 Task: Find connections with filter location Henstedt-Ulzburg with filter topic #Futurewith filter profile language French with filter current company Delta Electronics India with filter school Kolhapur Jobs with filter industry Ambulance Services with filter service category Wedding Photography with filter keywords title Journalist
Action: Mouse moved to (505, 66)
Screenshot: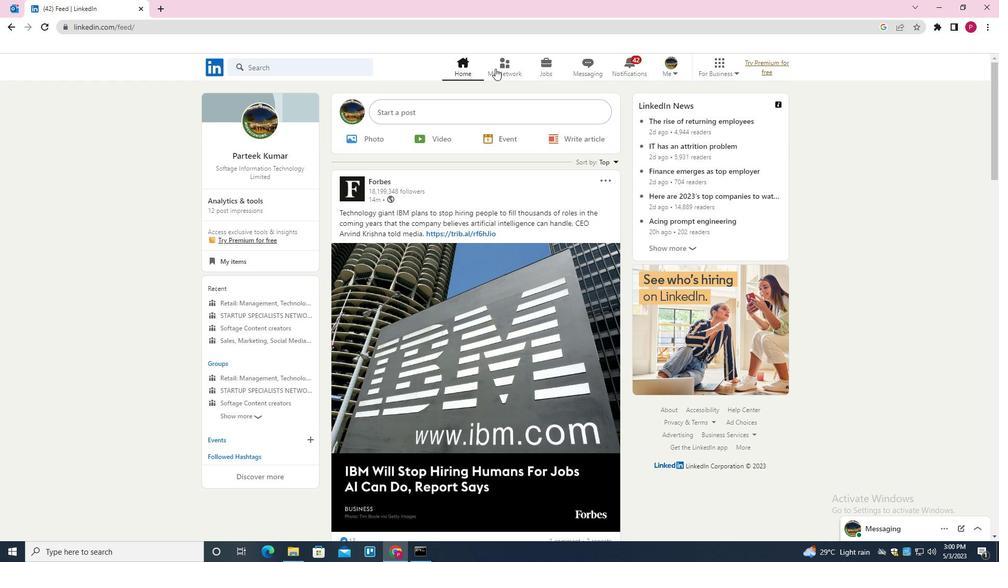 
Action: Mouse pressed left at (505, 66)
Screenshot: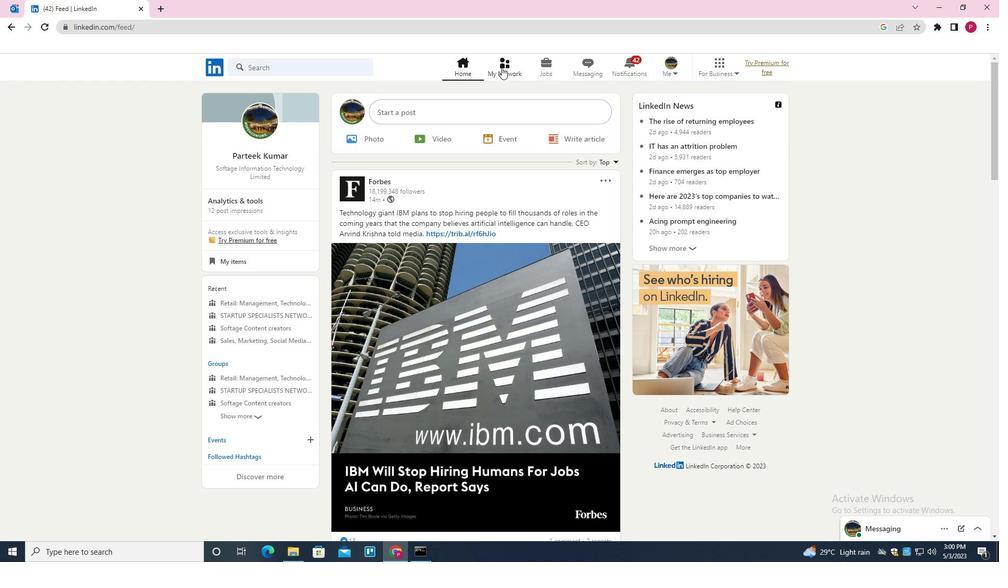 
Action: Mouse moved to (313, 123)
Screenshot: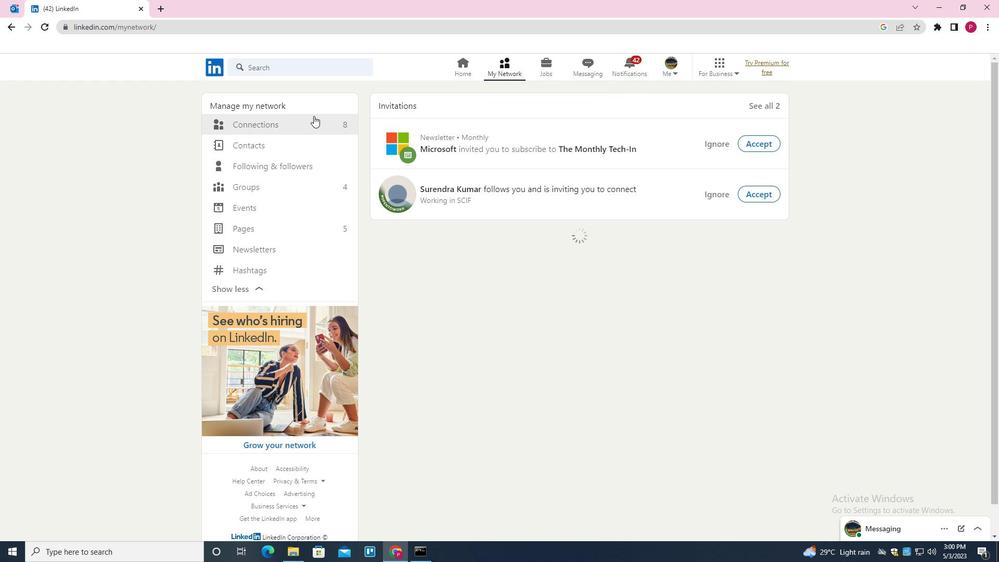 
Action: Mouse pressed left at (313, 123)
Screenshot: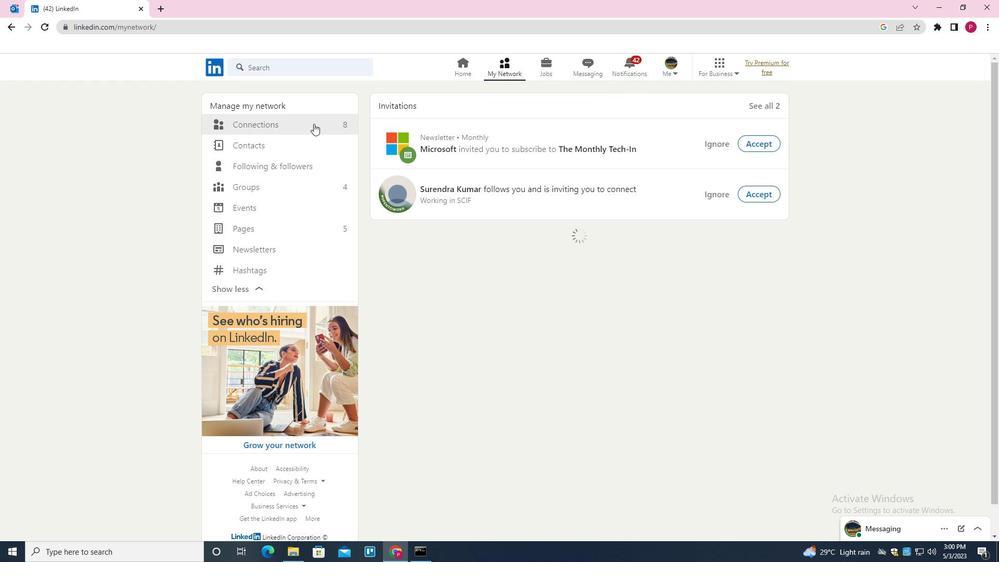 
Action: Mouse moved to (561, 128)
Screenshot: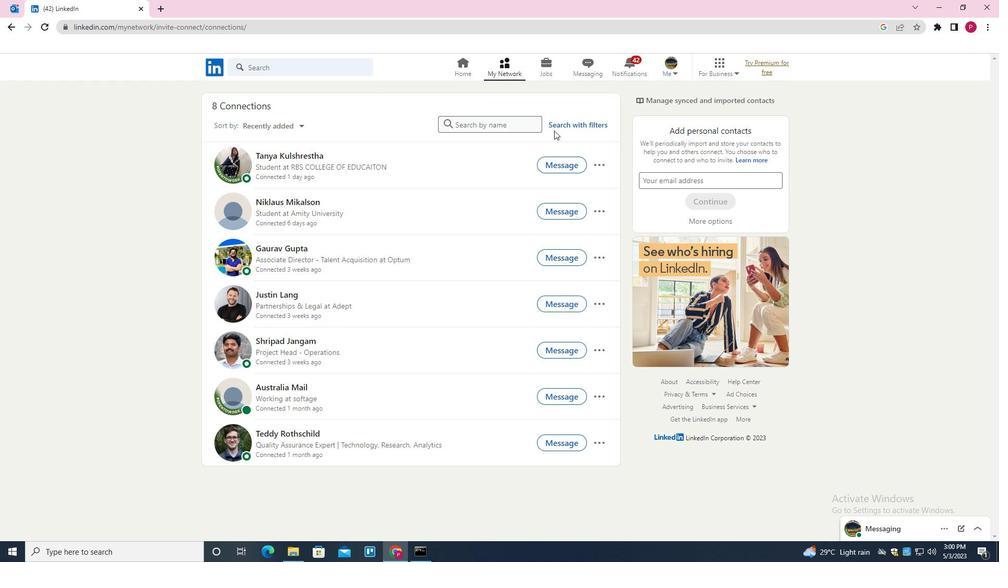 
Action: Mouse pressed left at (561, 128)
Screenshot: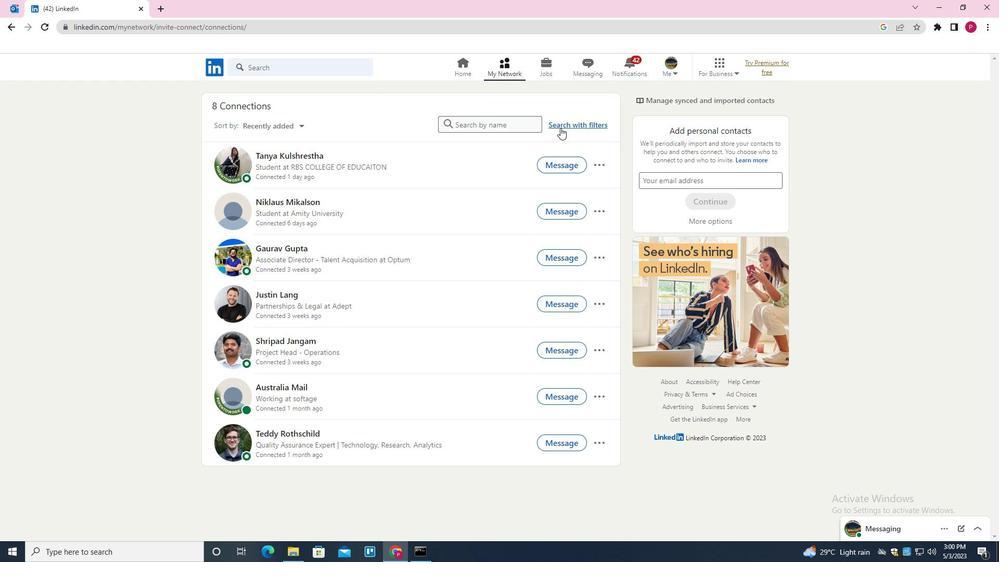 
Action: Mouse moved to (530, 97)
Screenshot: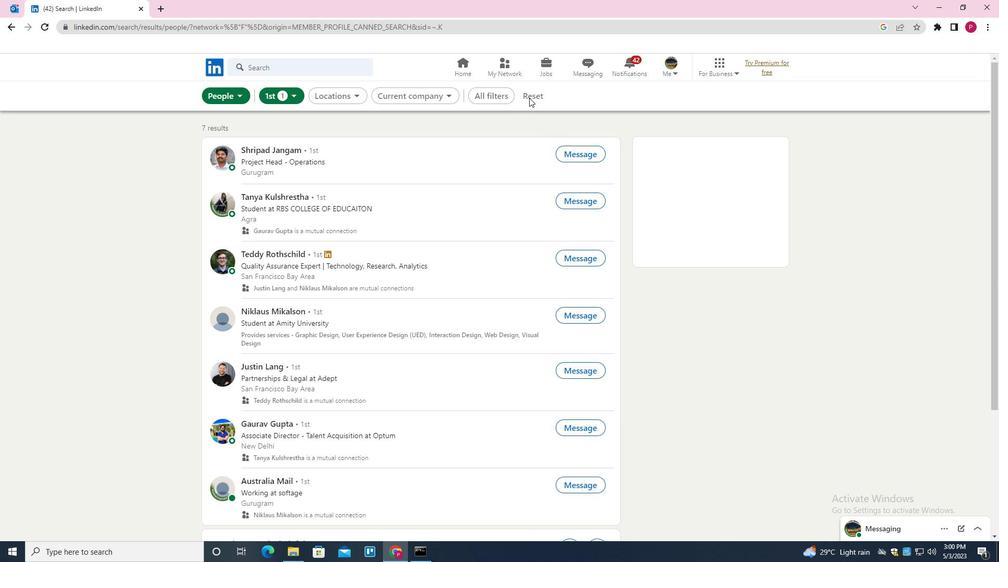 
Action: Mouse pressed left at (530, 97)
Screenshot: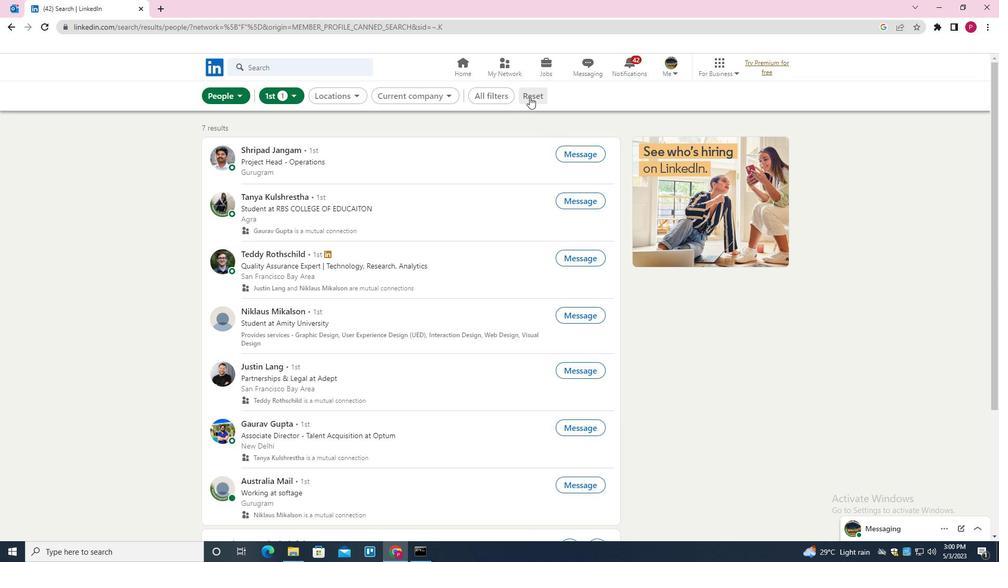 
Action: Mouse moved to (521, 95)
Screenshot: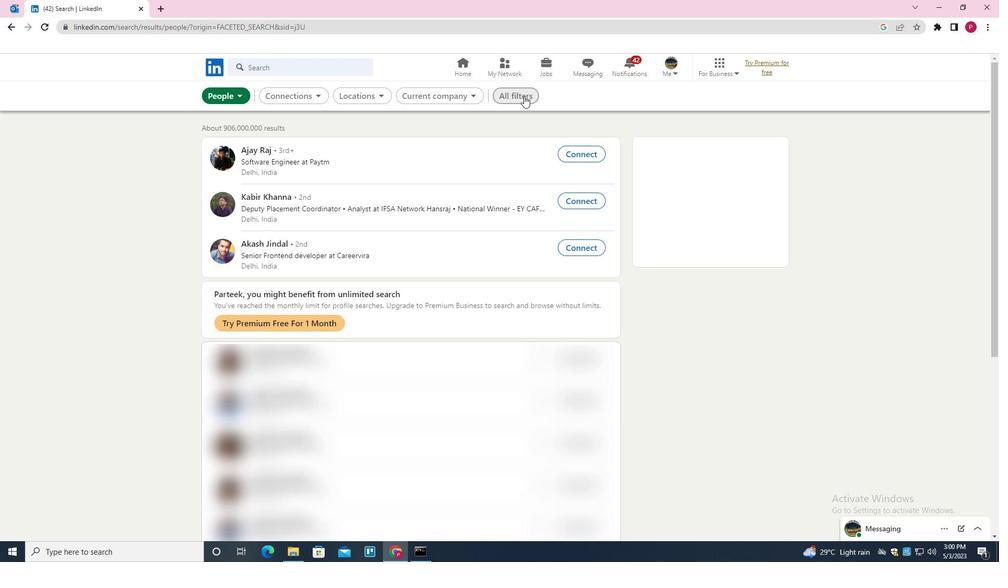 
Action: Mouse pressed left at (521, 95)
Screenshot: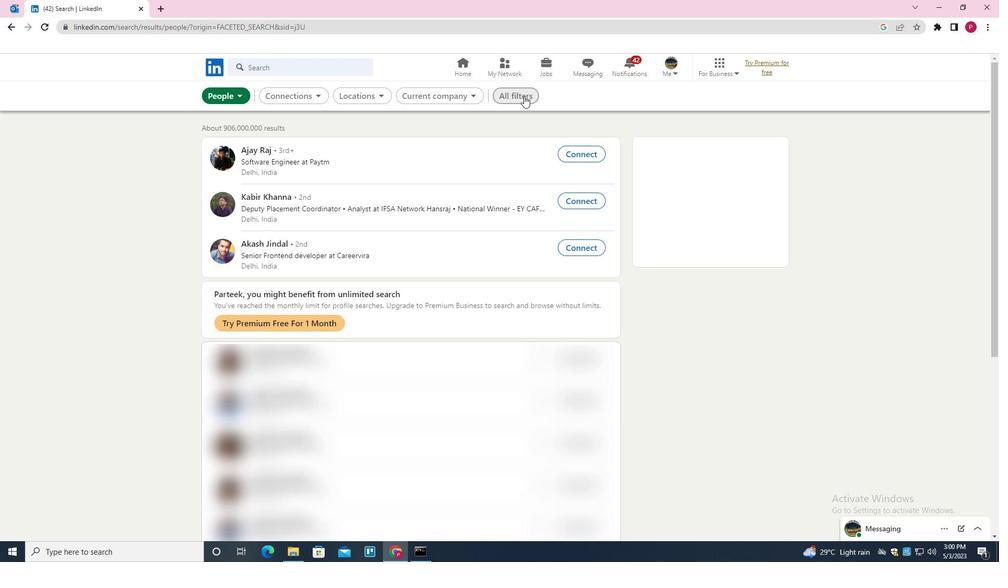 
Action: Mouse moved to (801, 271)
Screenshot: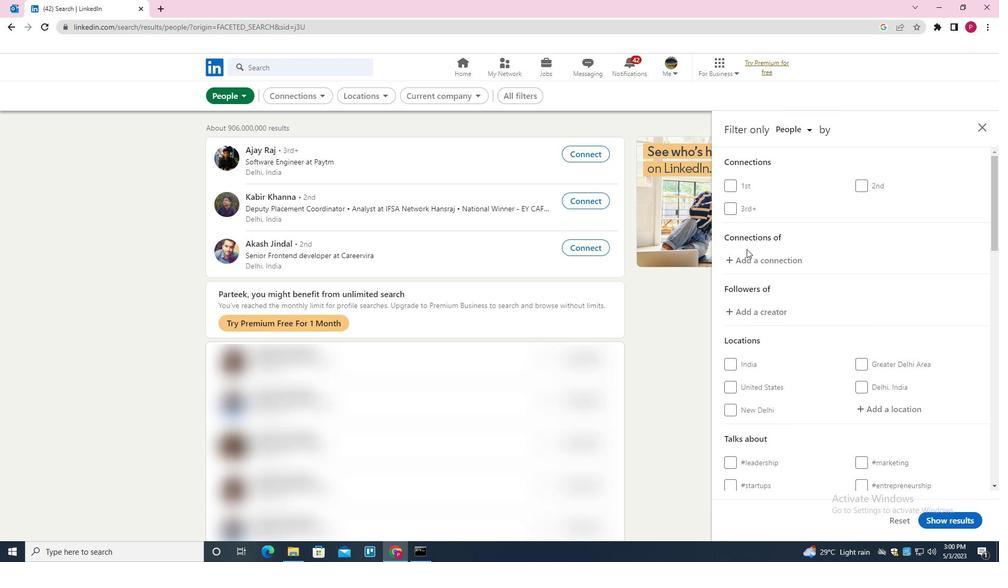 
Action: Mouse scrolled (801, 271) with delta (0, 0)
Screenshot: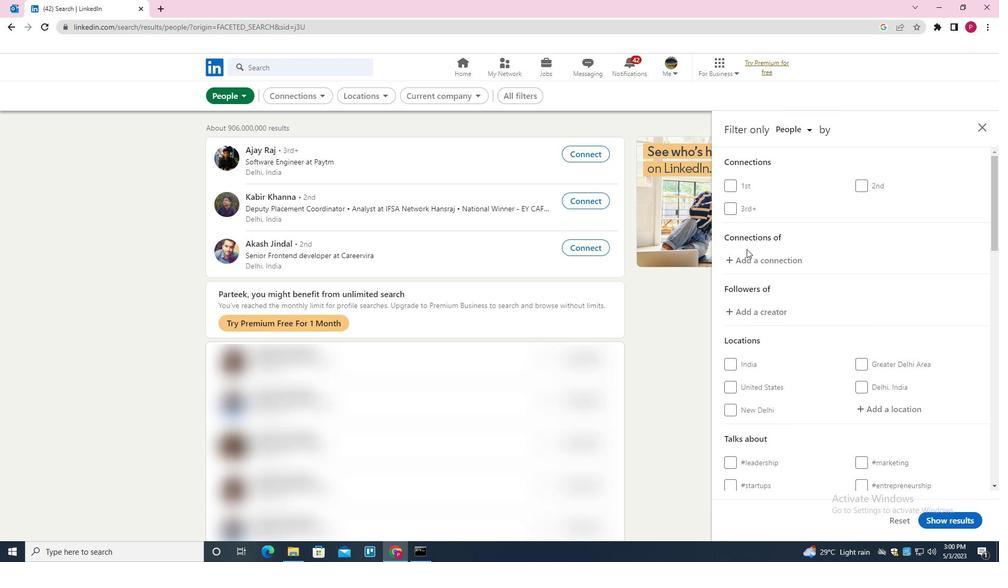 
Action: Mouse moved to (820, 280)
Screenshot: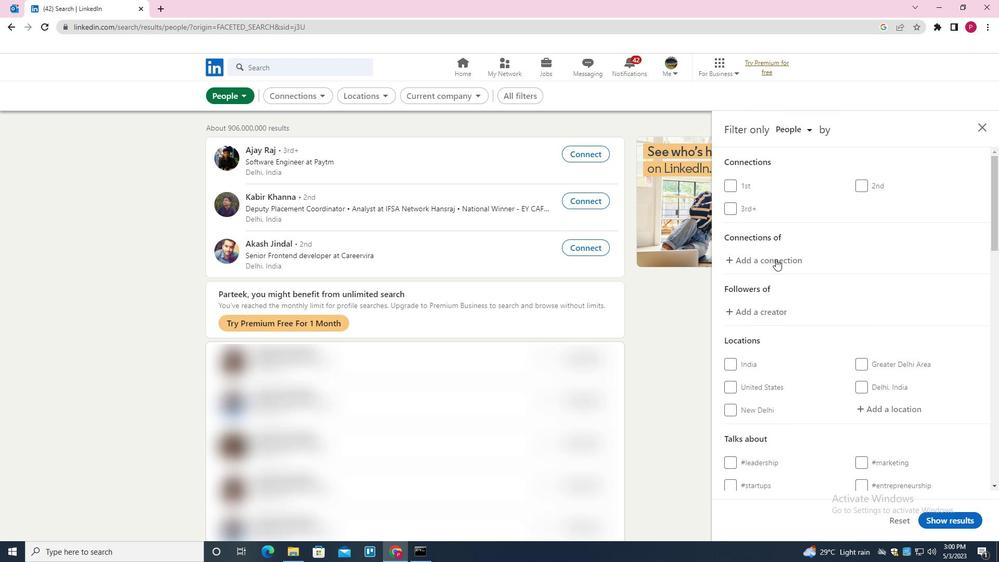 
Action: Mouse scrolled (820, 279) with delta (0, 0)
Screenshot: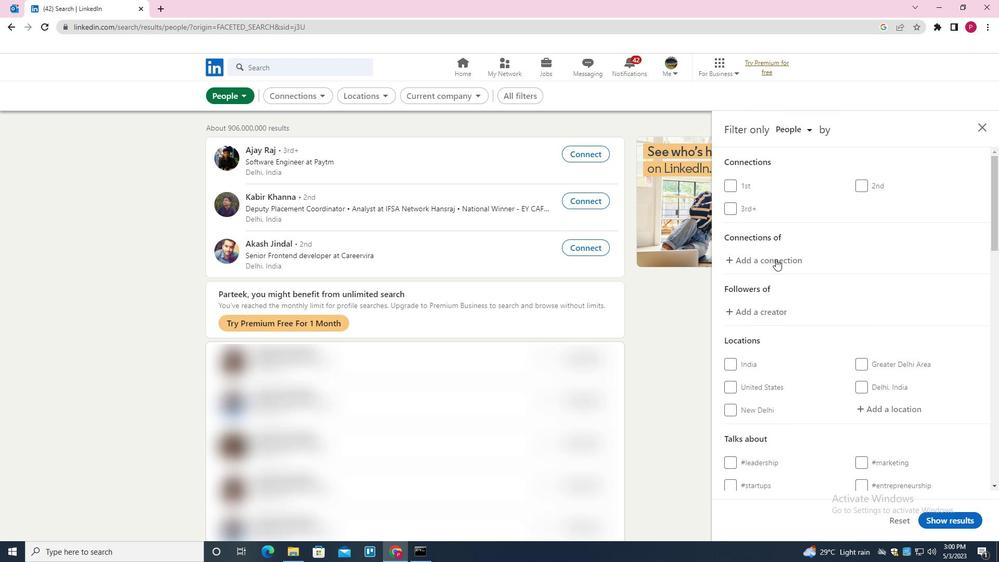 
Action: Mouse moved to (892, 306)
Screenshot: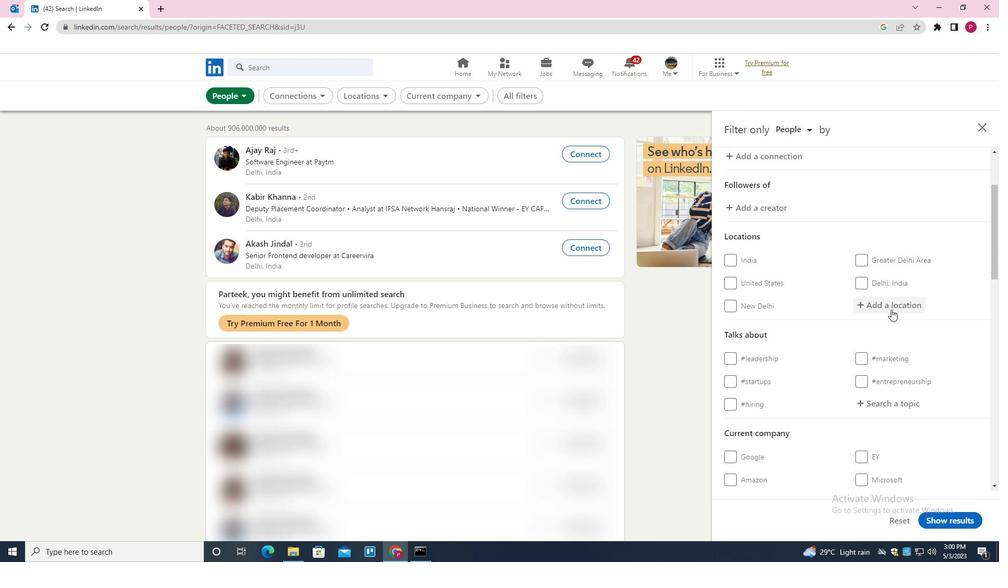 
Action: Mouse pressed left at (892, 306)
Screenshot: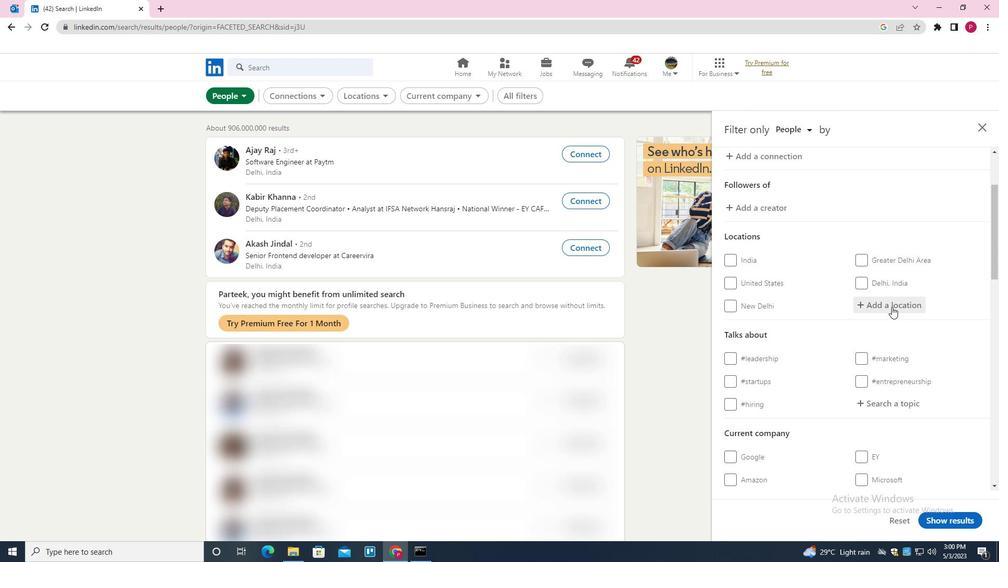 
Action: Key pressed <Key.shift><Key.shift><Key.shift><Key.shift><Key.shift><Key.shift>HENSTED<Key.down><Key.enter>
Screenshot: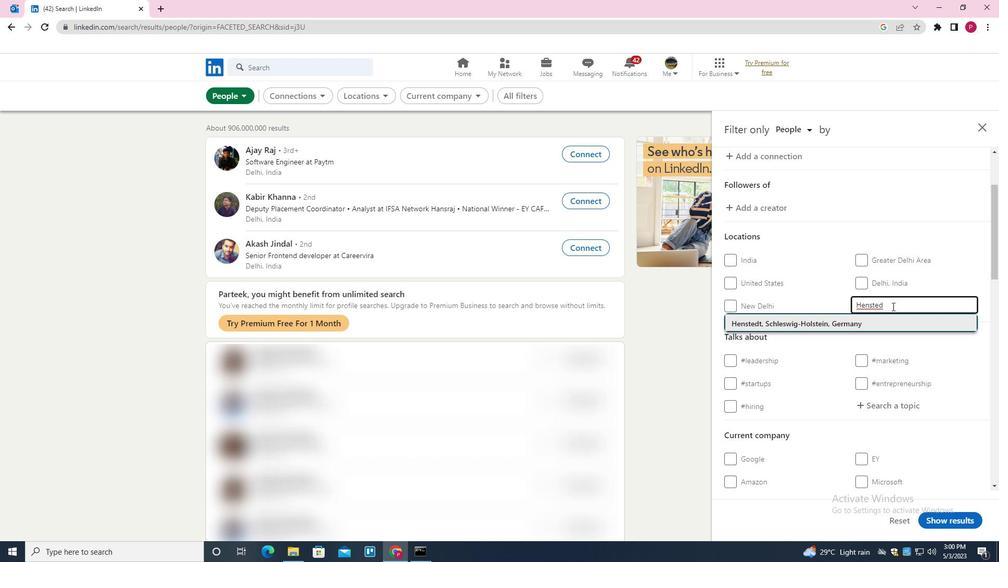 
Action: Mouse moved to (825, 238)
Screenshot: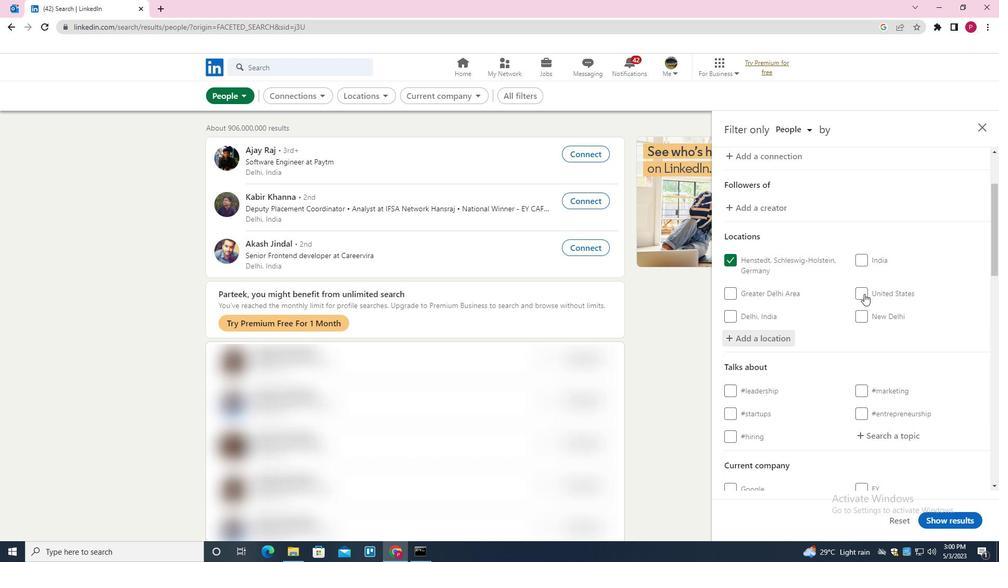 
Action: Mouse scrolled (825, 237) with delta (0, 0)
Screenshot: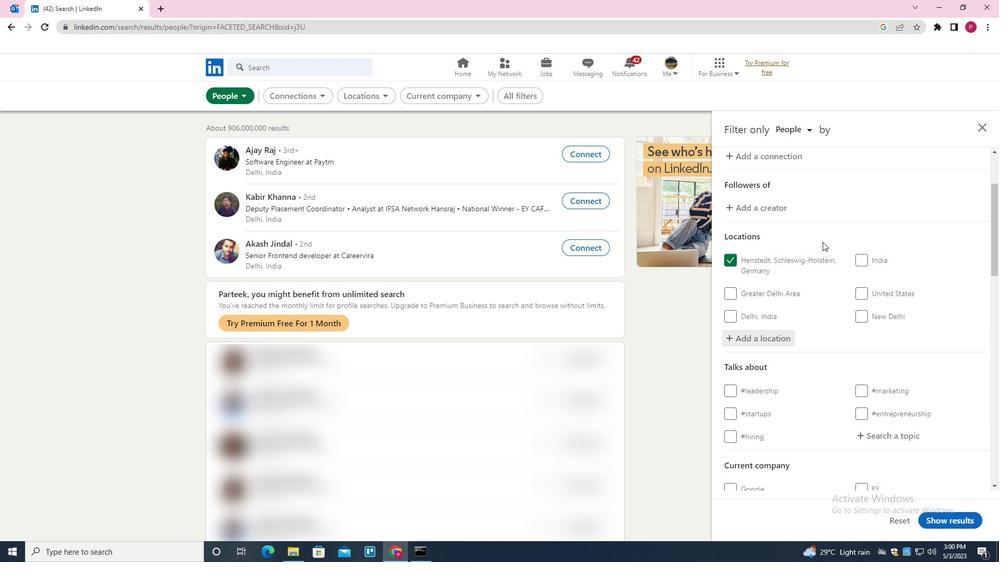 
Action: Mouse scrolled (825, 237) with delta (0, 0)
Screenshot: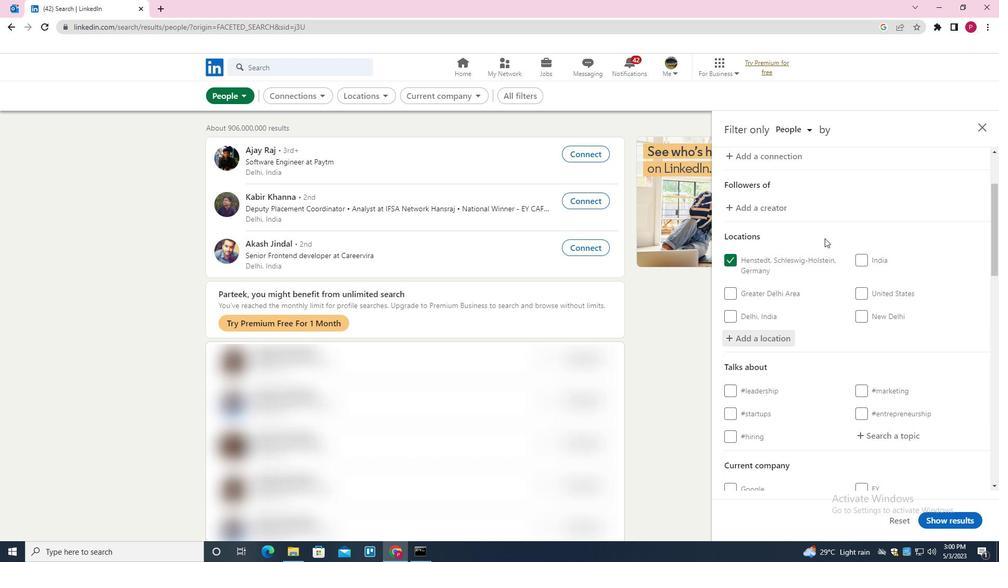 
Action: Mouse scrolled (825, 237) with delta (0, 0)
Screenshot: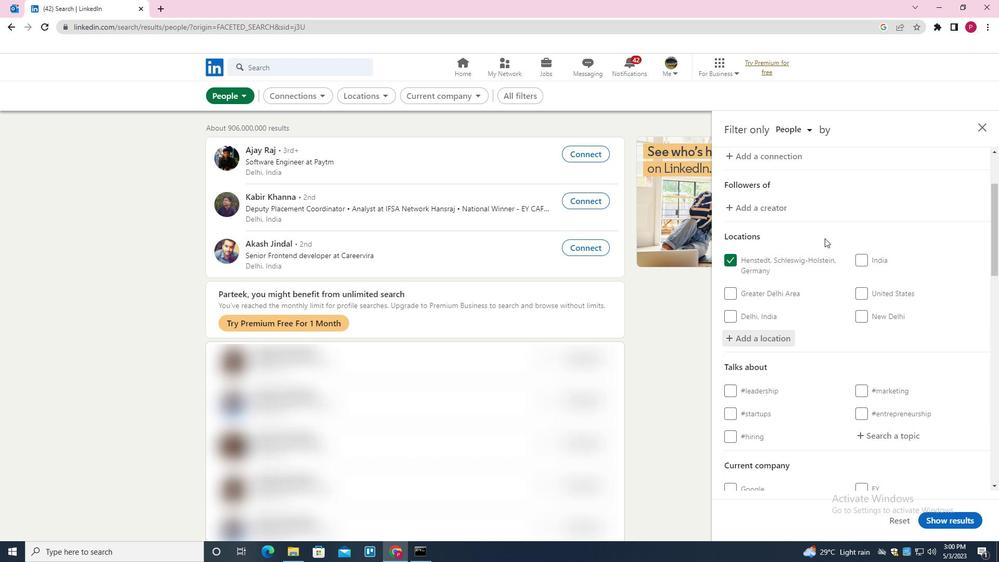 
Action: Mouse moved to (901, 275)
Screenshot: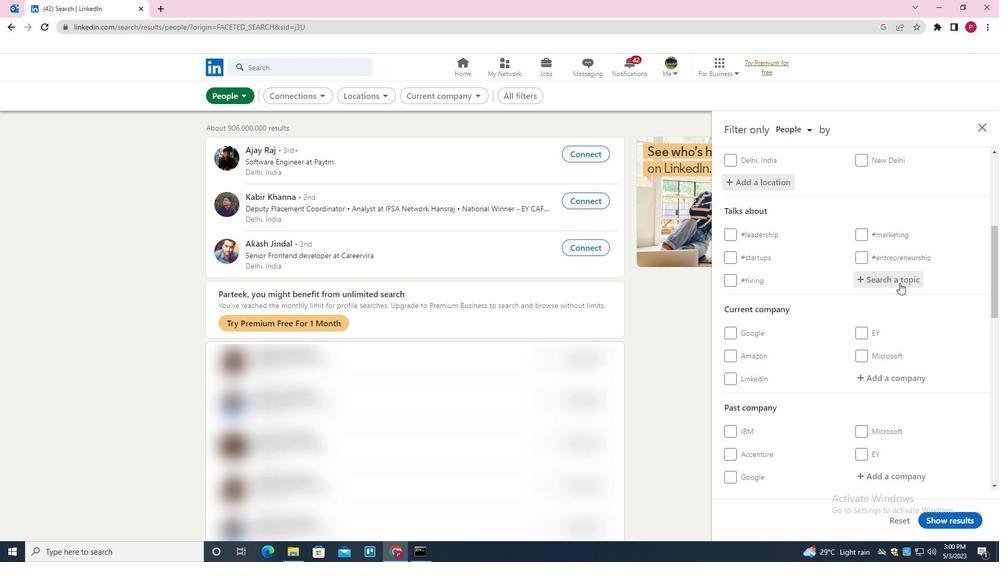 
Action: Mouse pressed left at (901, 275)
Screenshot: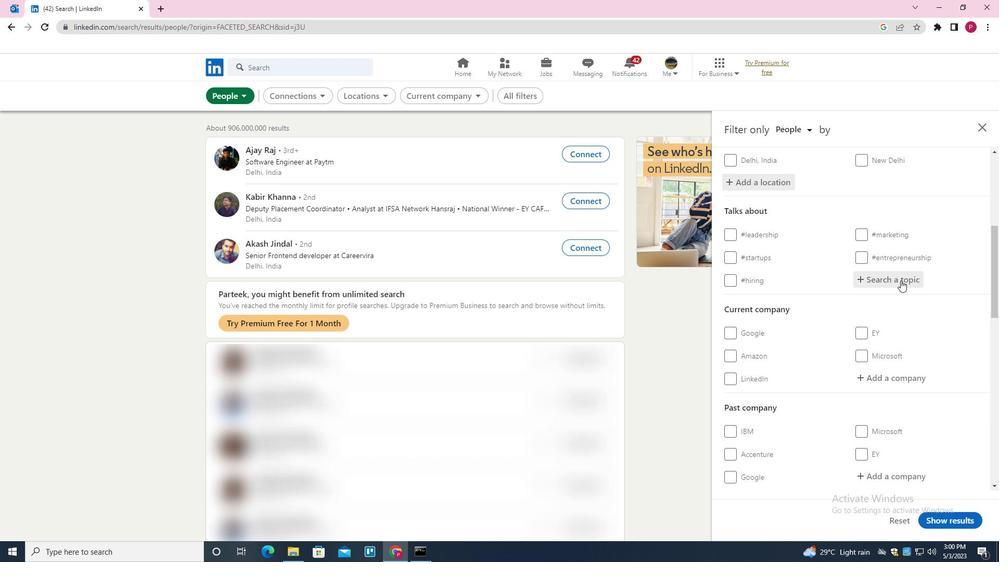 
Action: Key pressed FUTUT<Key.backspace>RE<Key.down><Key.enter>
Screenshot: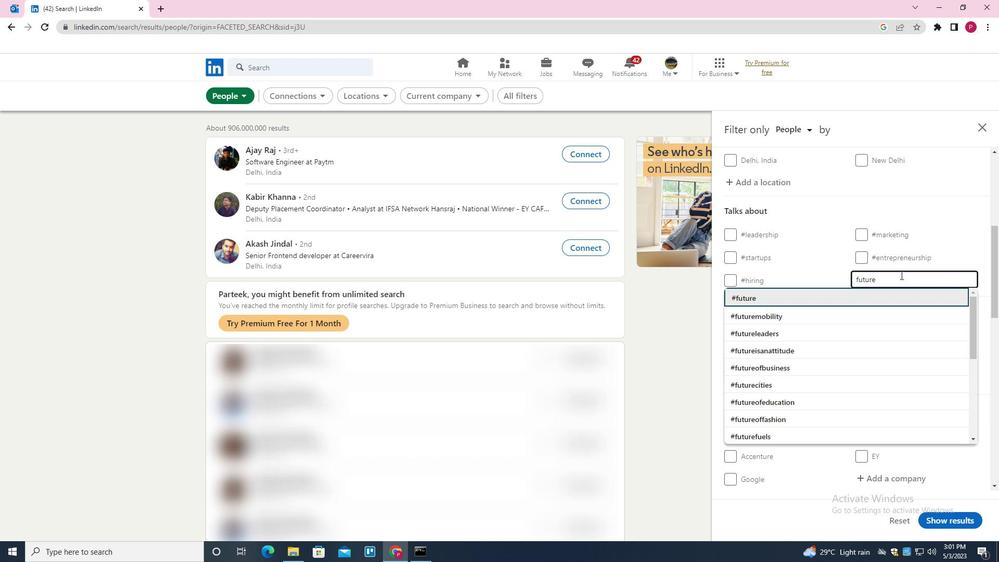 
Action: Mouse moved to (871, 280)
Screenshot: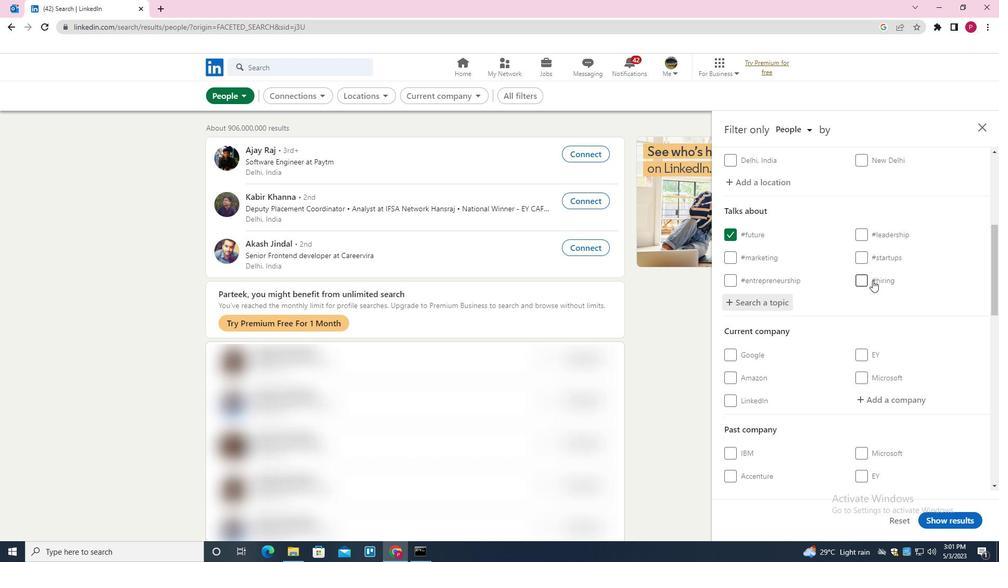 
Action: Mouse scrolled (871, 279) with delta (0, 0)
Screenshot: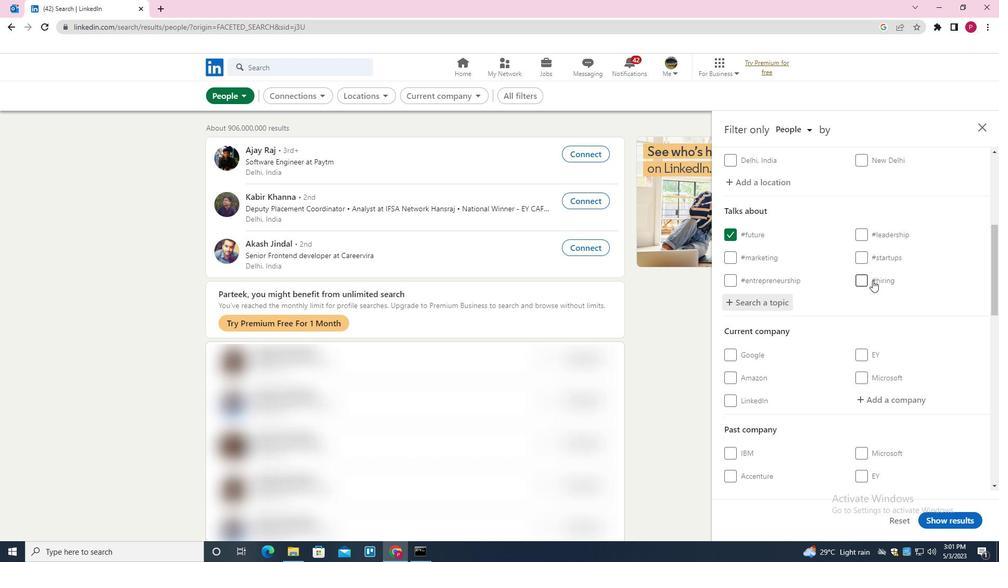 
Action: Mouse moved to (867, 280)
Screenshot: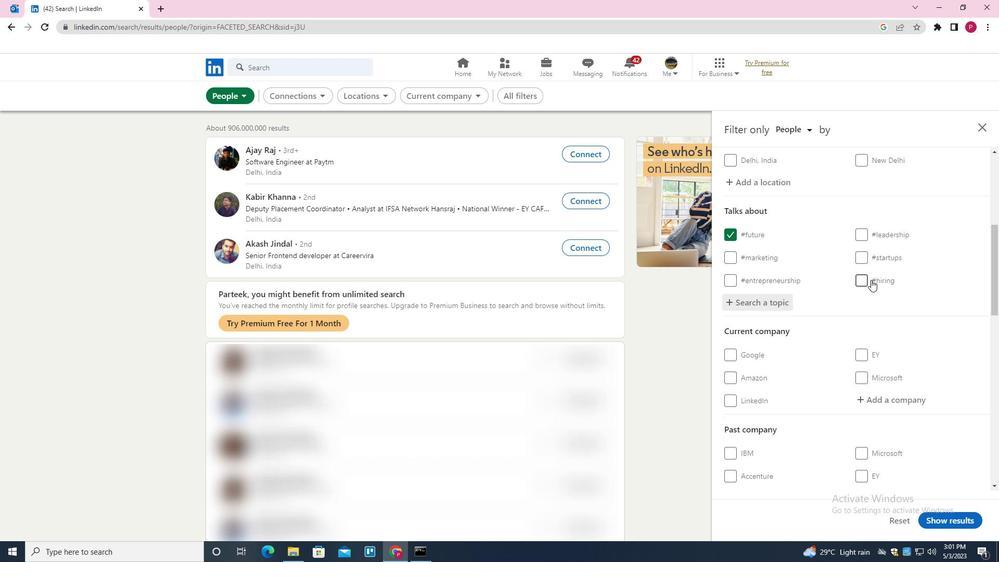
Action: Mouse scrolled (867, 279) with delta (0, 0)
Screenshot: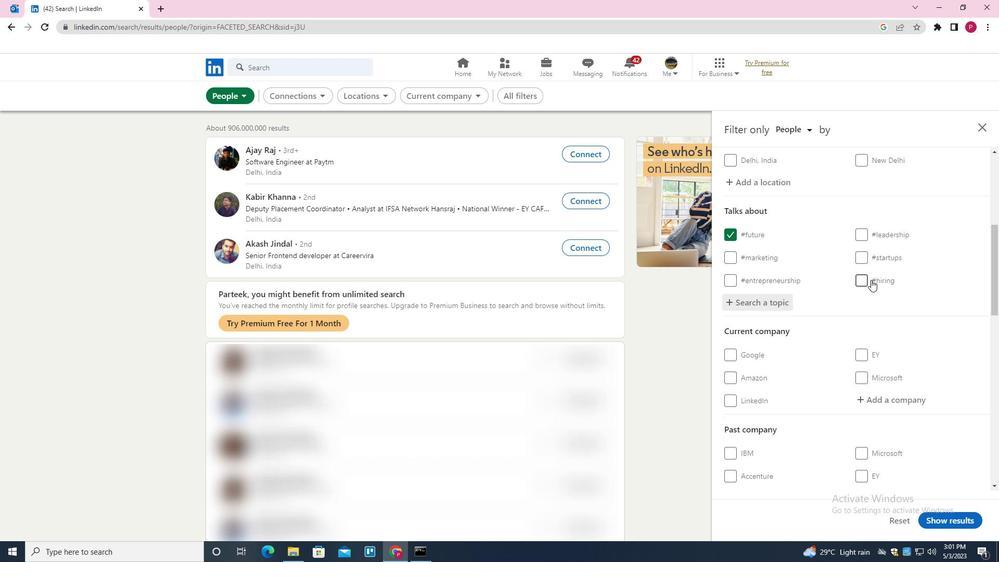 
Action: Mouse moved to (863, 281)
Screenshot: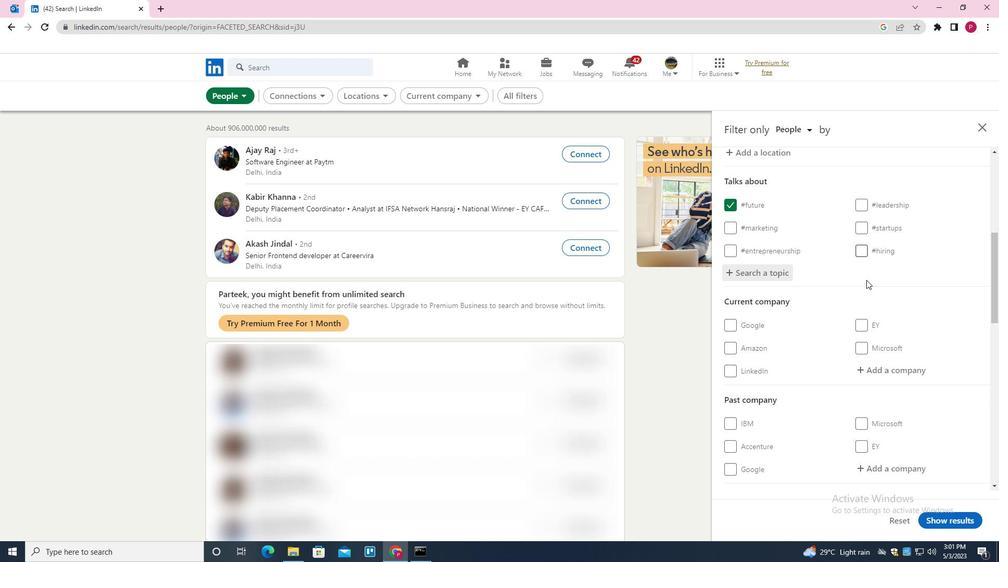 
Action: Mouse scrolled (863, 280) with delta (0, 0)
Screenshot: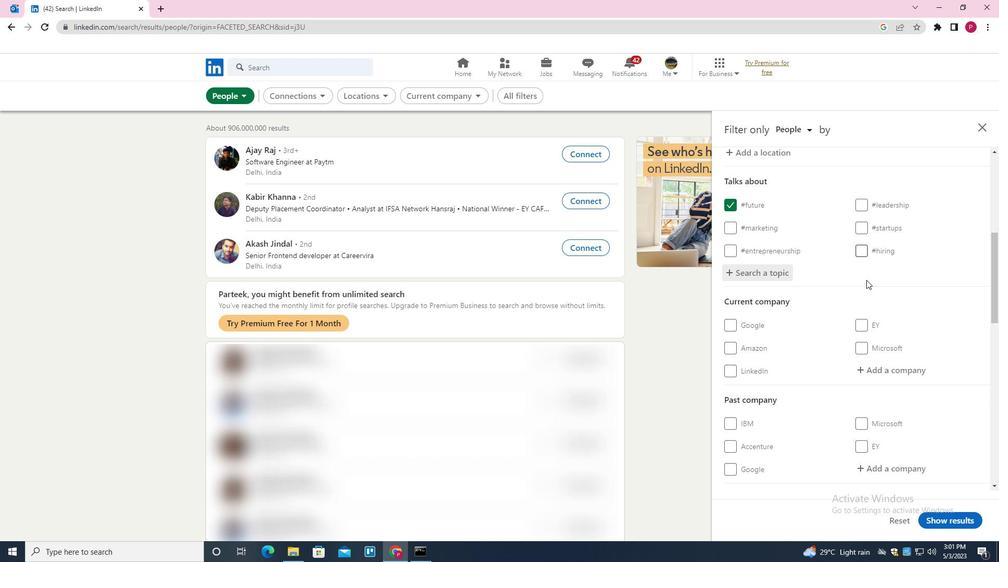 
Action: Mouse moved to (823, 313)
Screenshot: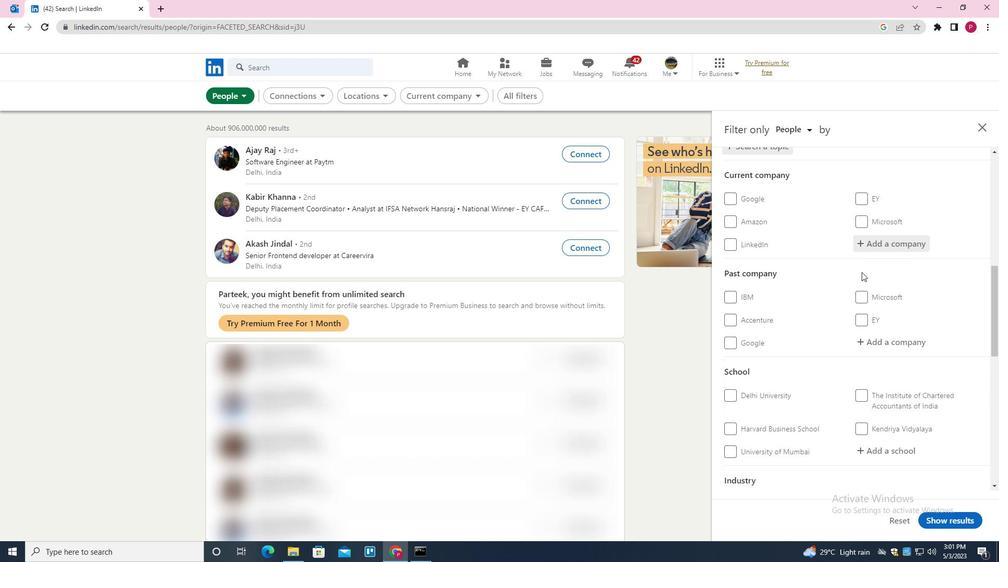 
Action: Mouse scrolled (823, 312) with delta (0, 0)
Screenshot: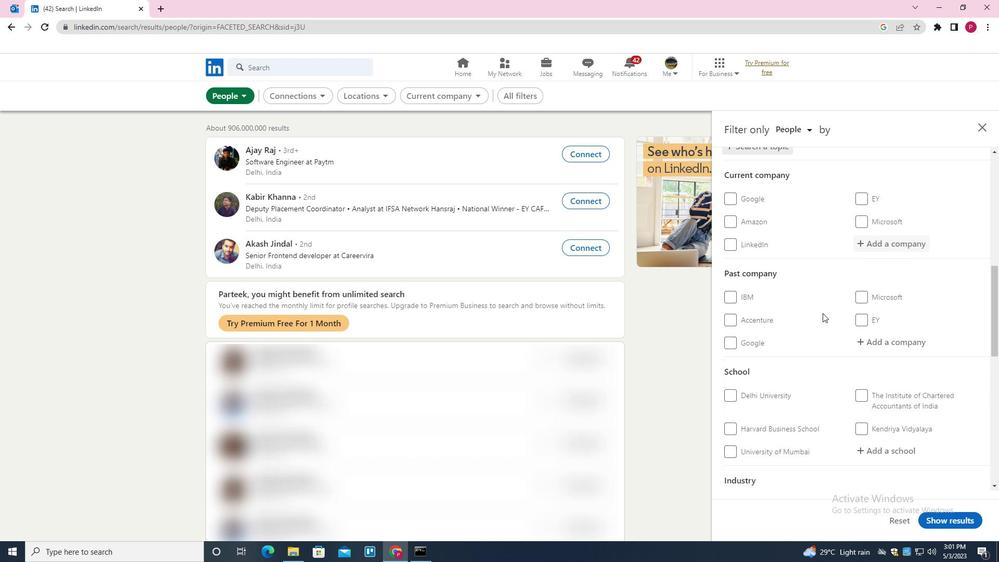 
Action: Mouse scrolled (823, 312) with delta (0, 0)
Screenshot: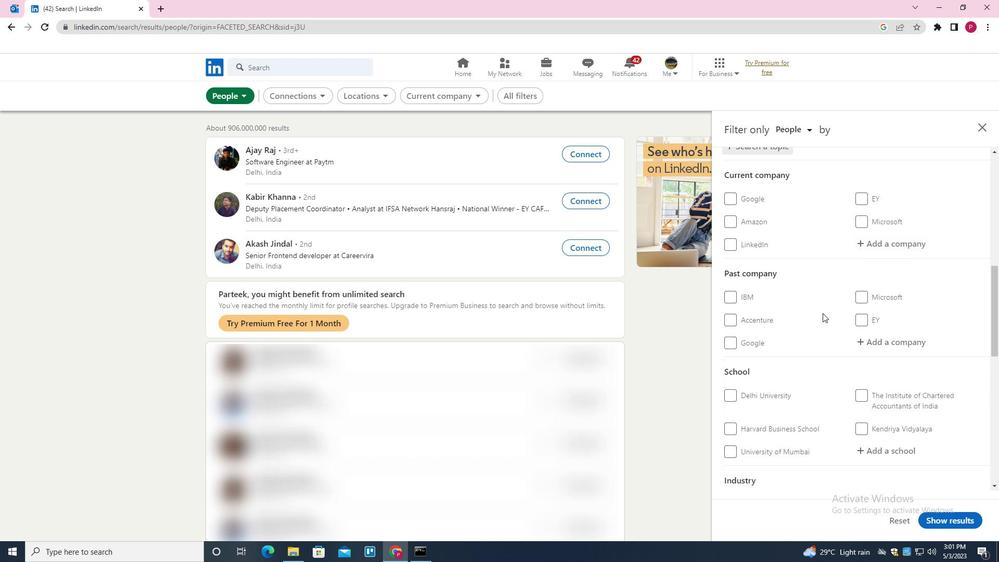 
Action: Mouse scrolled (823, 312) with delta (0, 0)
Screenshot: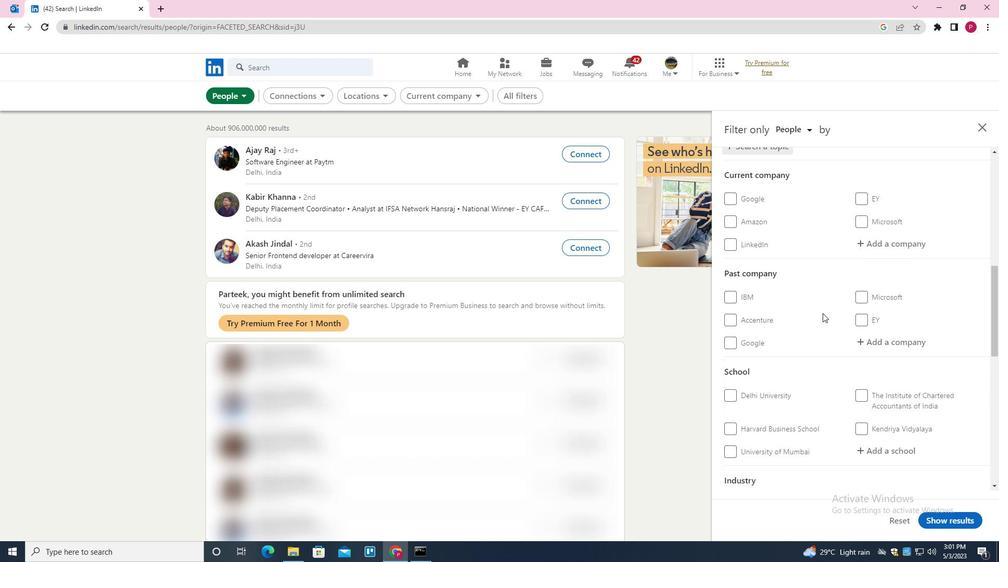 
Action: Mouse scrolled (823, 312) with delta (0, 0)
Screenshot: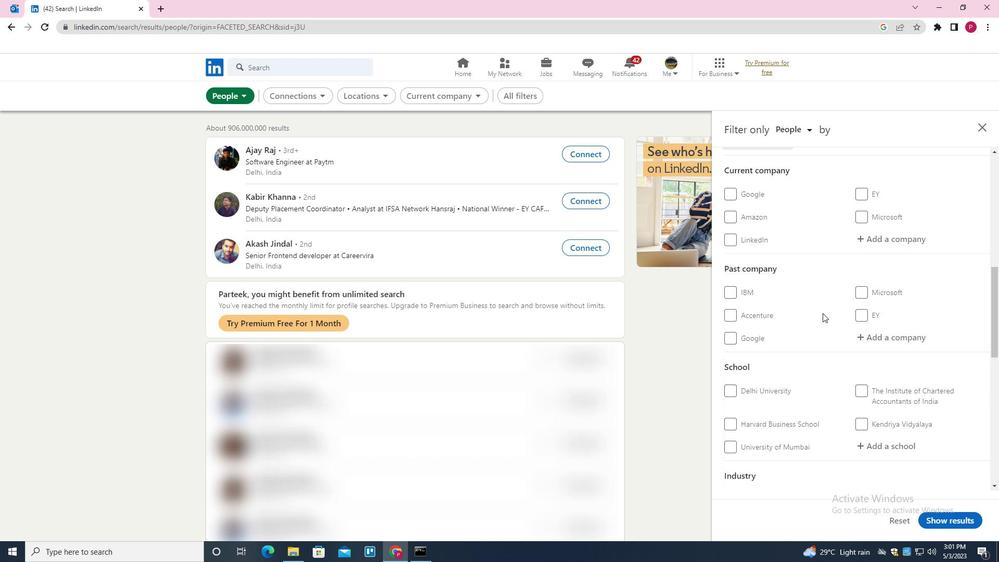 
Action: Mouse scrolled (823, 312) with delta (0, 0)
Screenshot: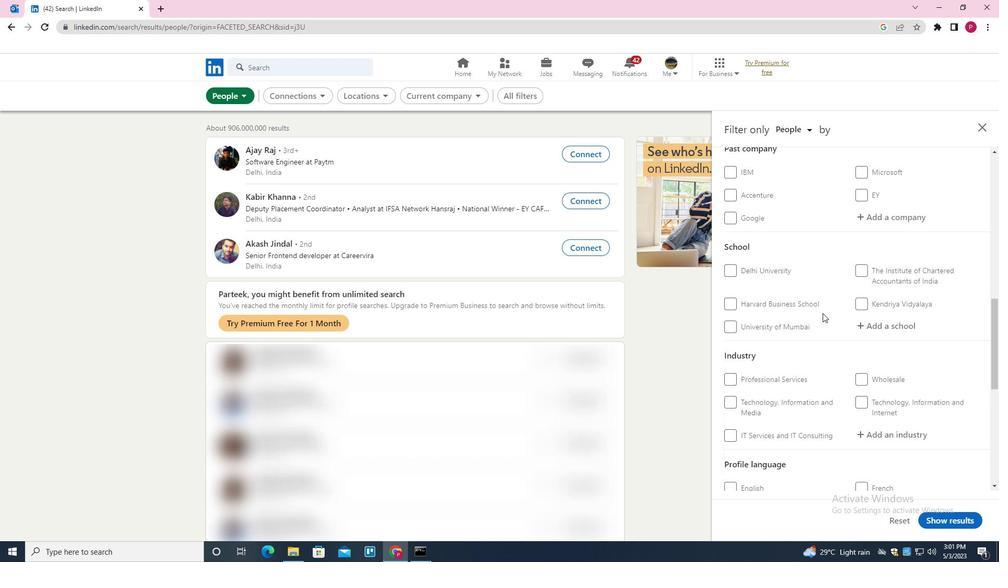 
Action: Mouse scrolled (823, 312) with delta (0, 0)
Screenshot: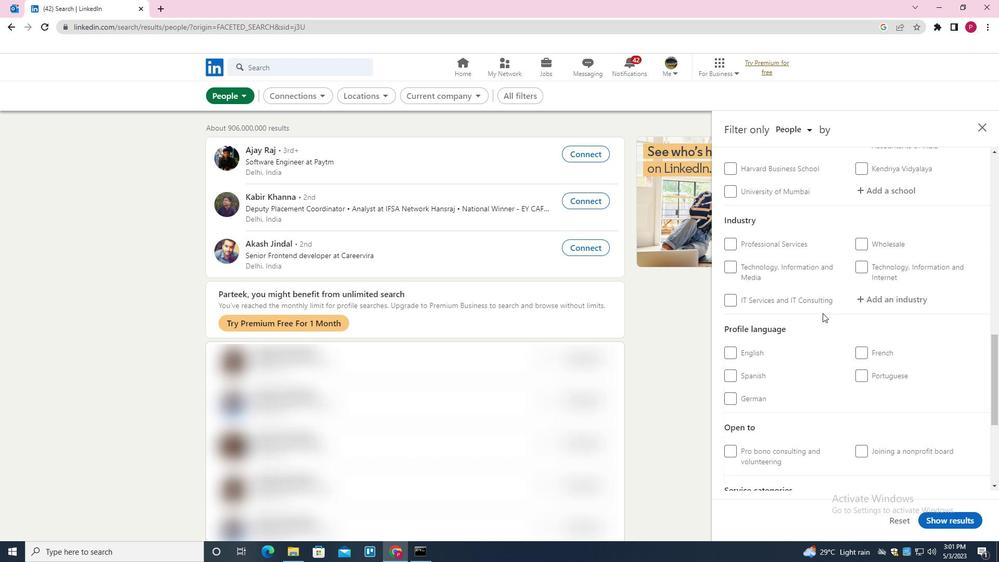 
Action: Mouse moved to (792, 268)
Screenshot: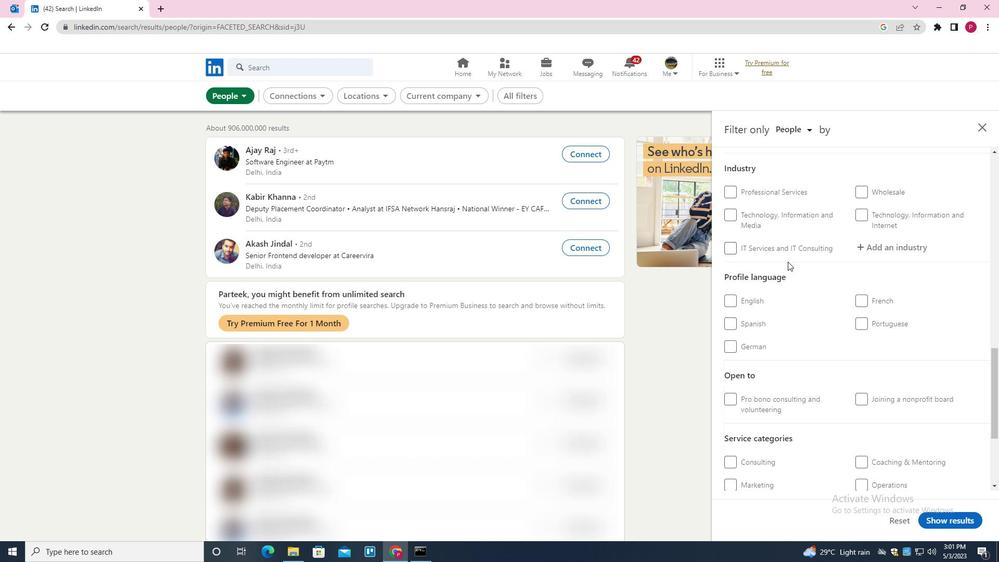 
Action: Mouse scrolled (792, 267) with delta (0, 0)
Screenshot: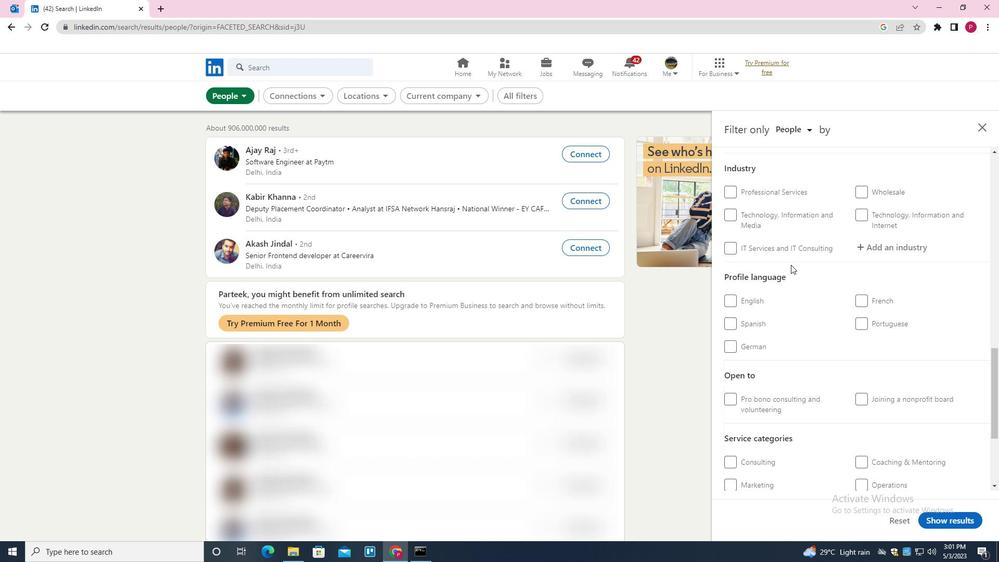 
Action: Mouse moved to (862, 255)
Screenshot: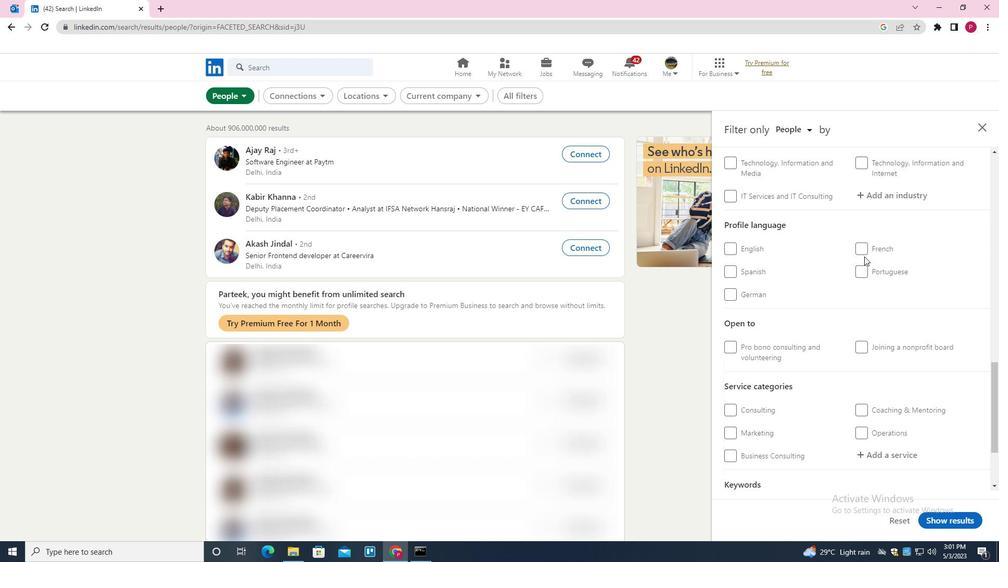 
Action: Mouse pressed left at (862, 255)
Screenshot: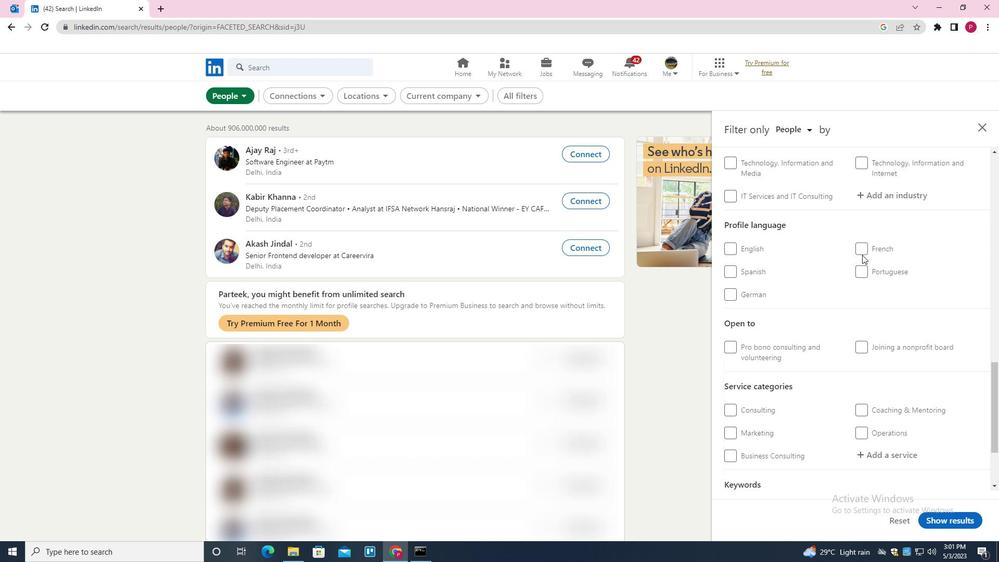 
Action: Mouse moved to (863, 249)
Screenshot: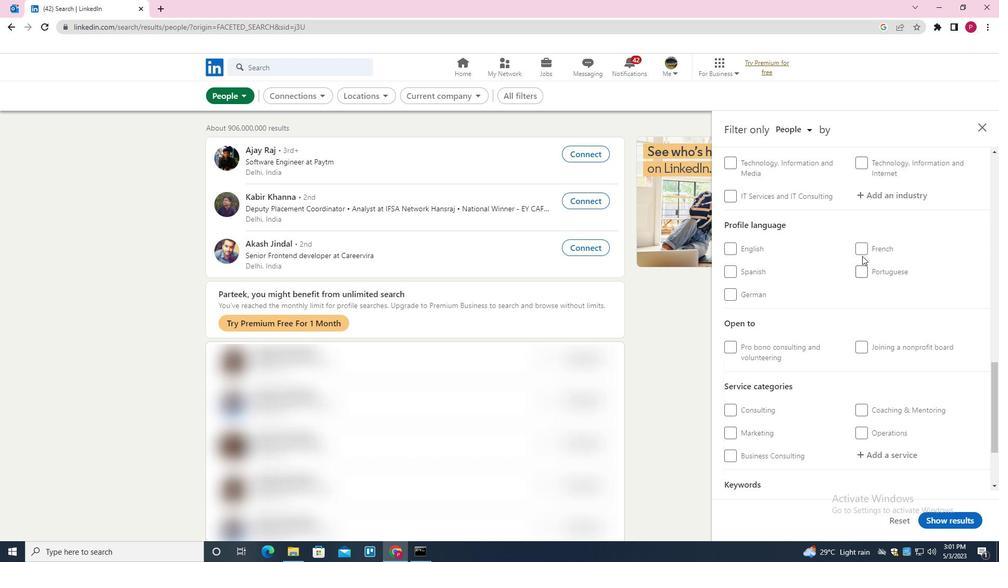 
Action: Mouse pressed left at (863, 249)
Screenshot: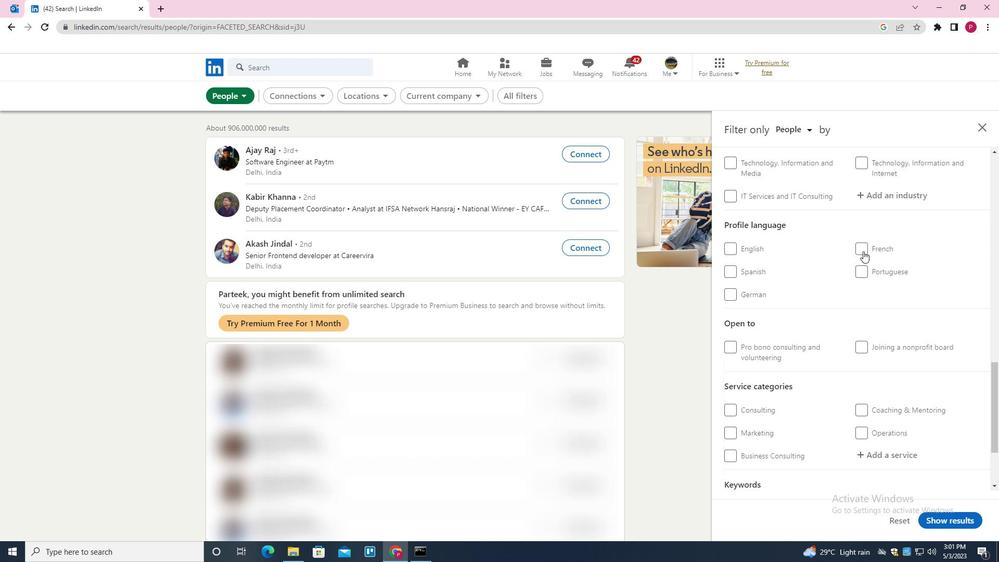 
Action: Mouse moved to (825, 307)
Screenshot: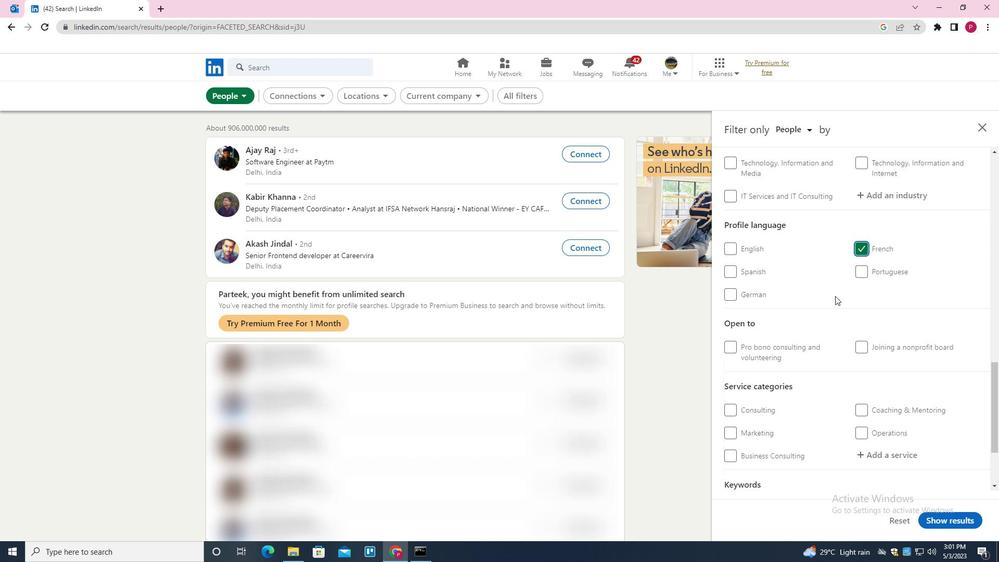 
Action: Mouse scrolled (825, 308) with delta (0, 0)
Screenshot: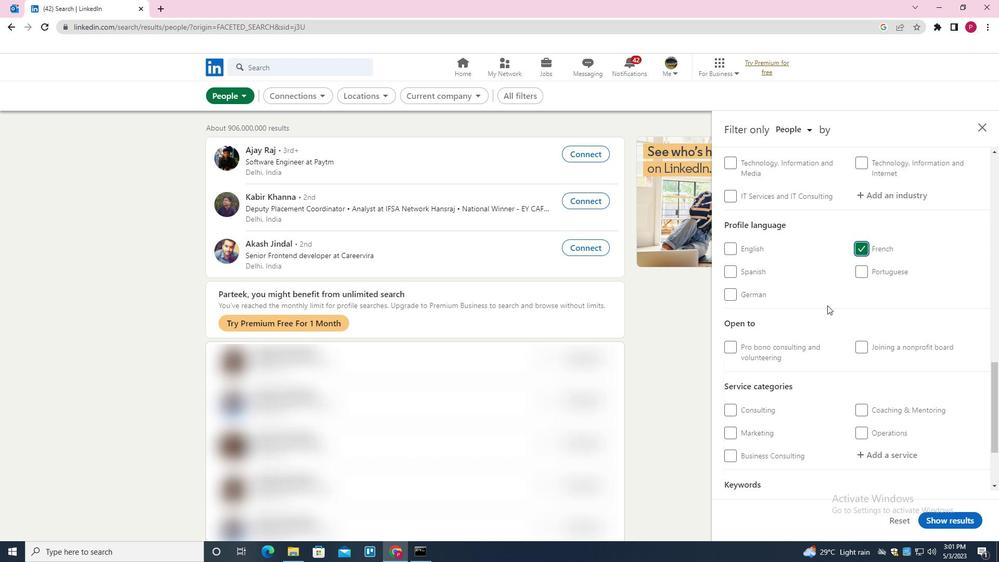 
Action: Mouse scrolled (825, 308) with delta (0, 0)
Screenshot: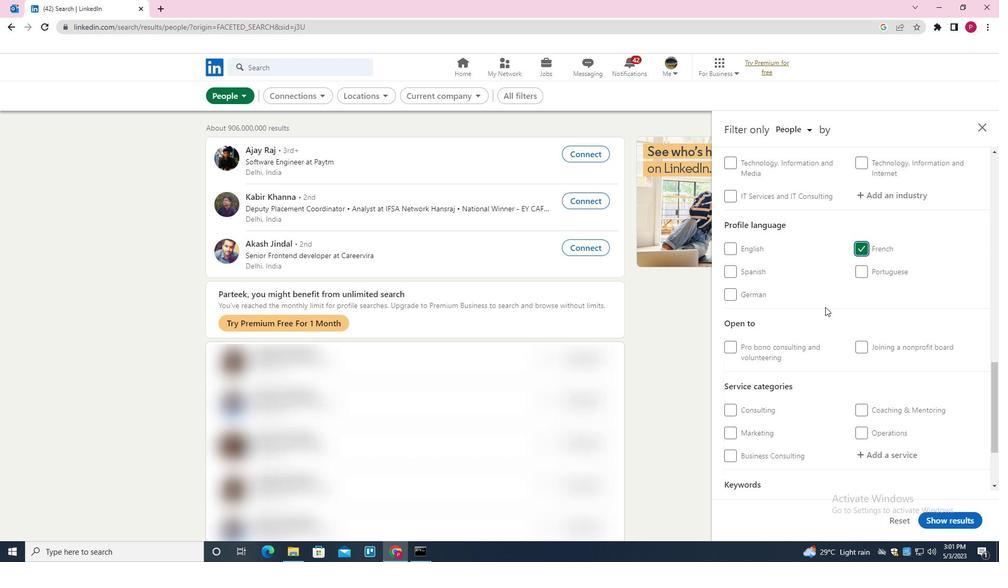 
Action: Mouse scrolled (825, 308) with delta (0, 0)
Screenshot: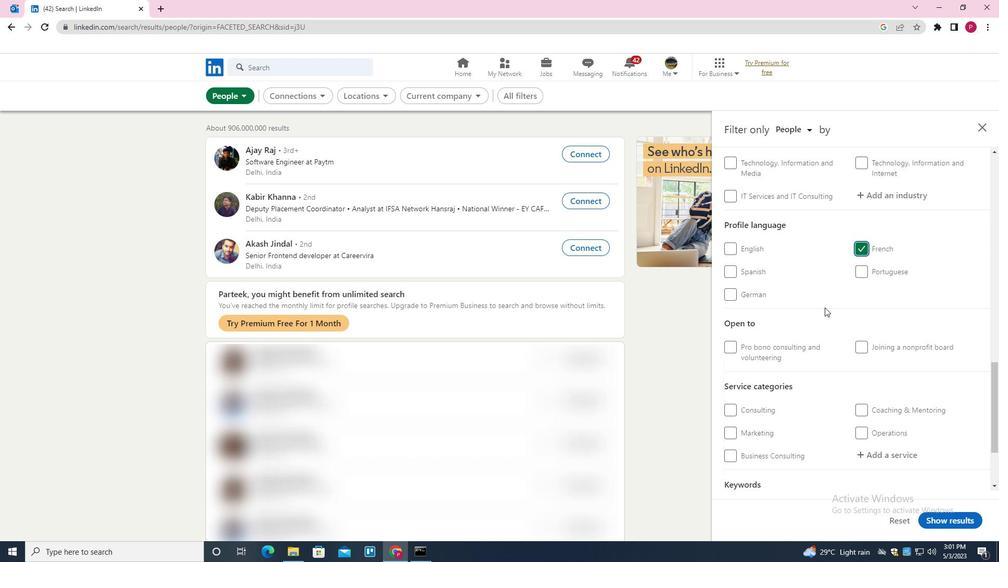 
Action: Mouse scrolled (825, 308) with delta (0, 0)
Screenshot: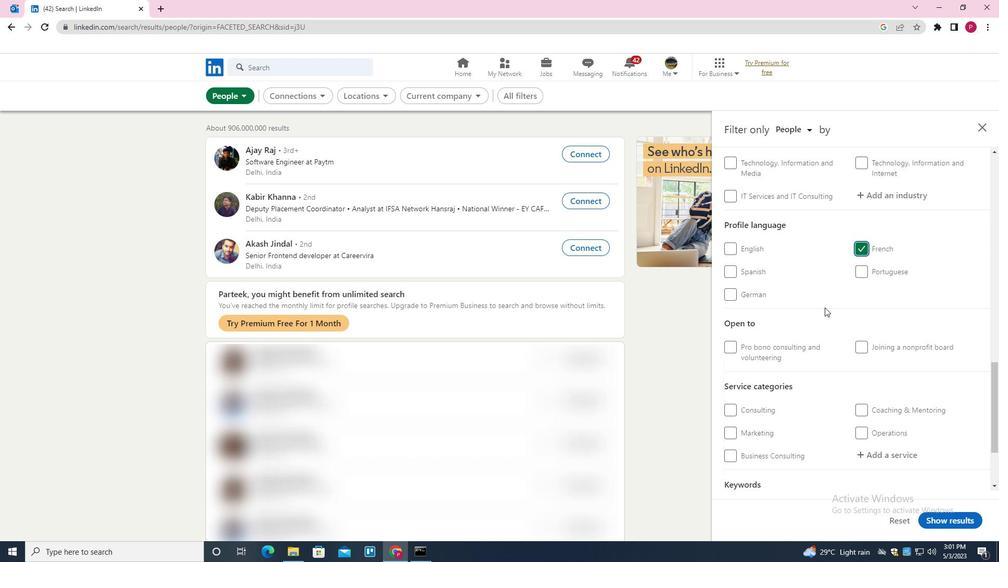 
Action: Mouse moved to (822, 310)
Screenshot: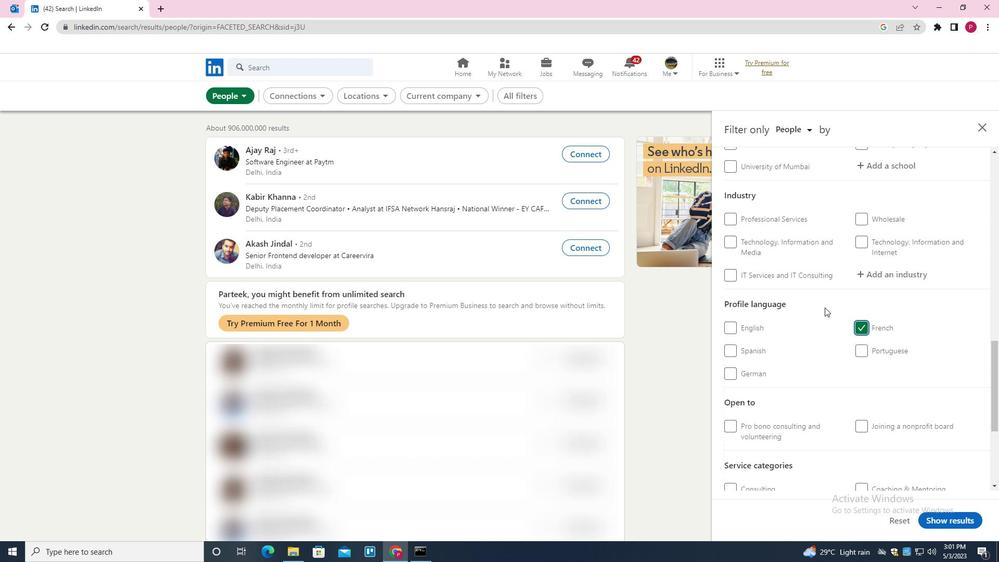 
Action: Mouse scrolled (822, 311) with delta (0, 0)
Screenshot: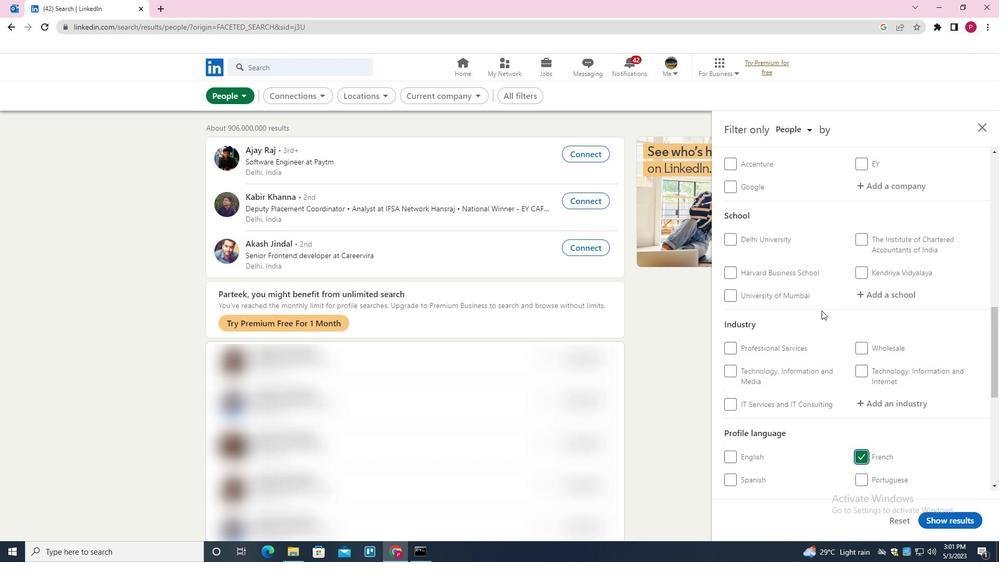 
Action: Mouse scrolled (822, 311) with delta (0, 0)
Screenshot: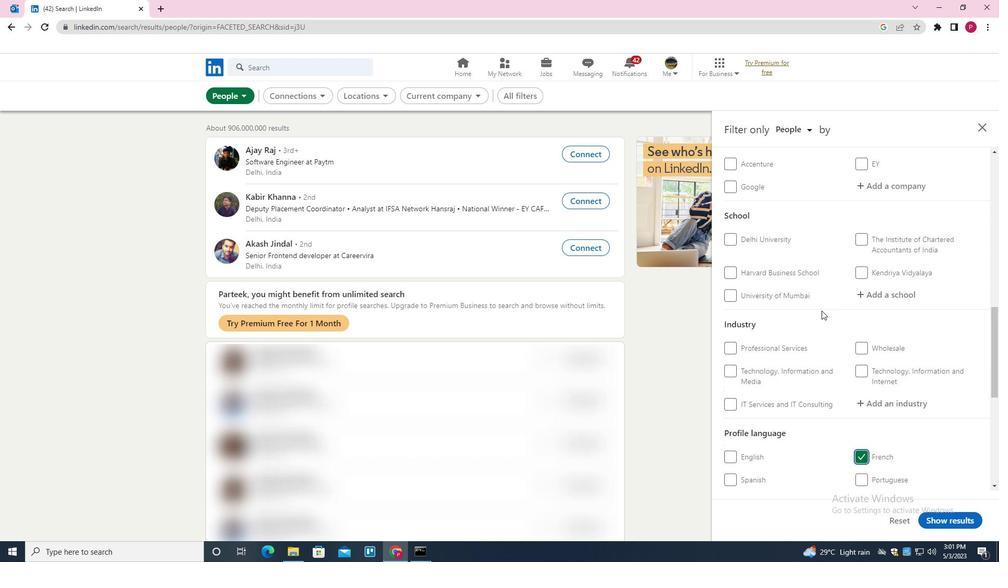 
Action: Mouse scrolled (822, 311) with delta (0, 0)
Screenshot: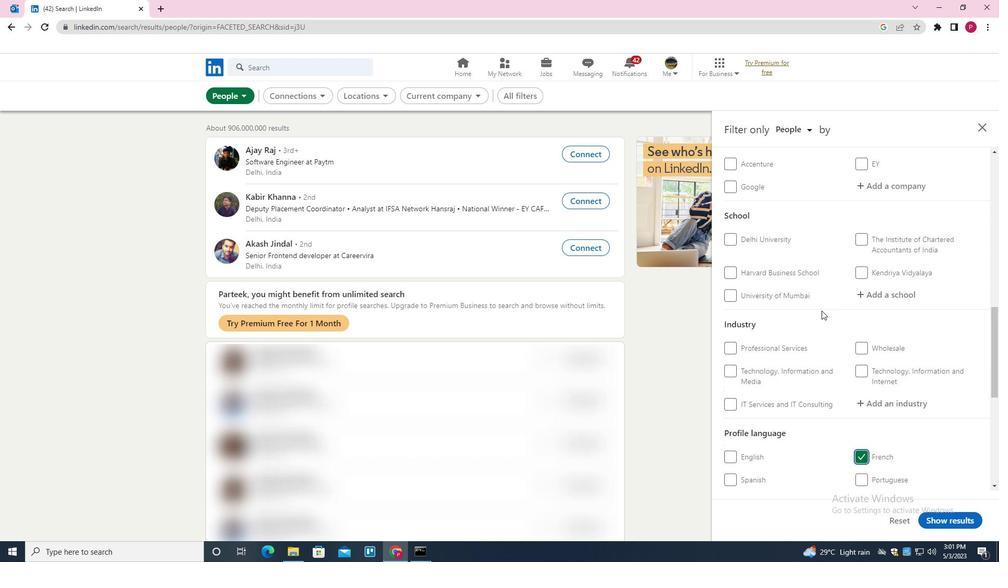 
Action: Mouse scrolled (822, 311) with delta (0, 0)
Screenshot: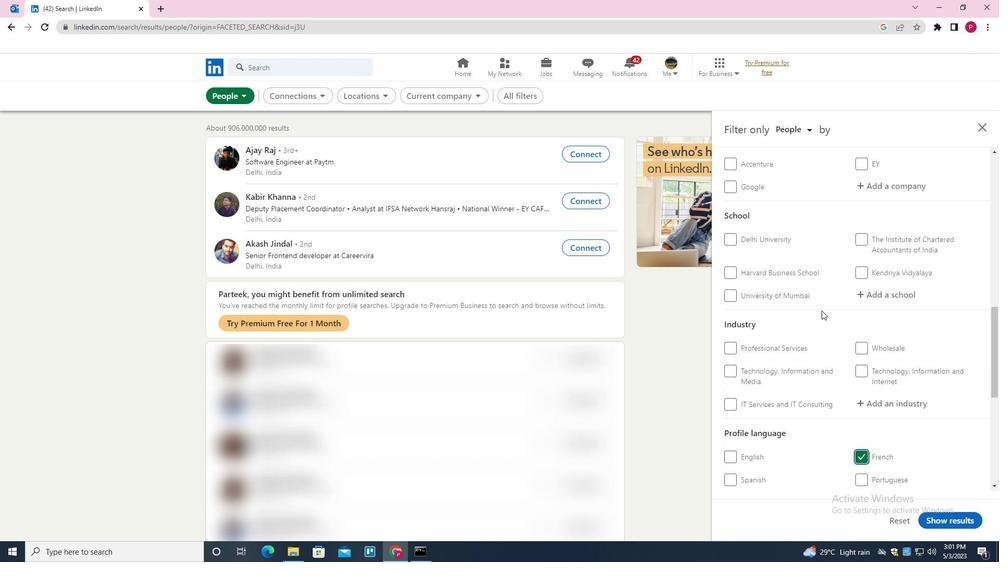 
Action: Mouse moved to (892, 293)
Screenshot: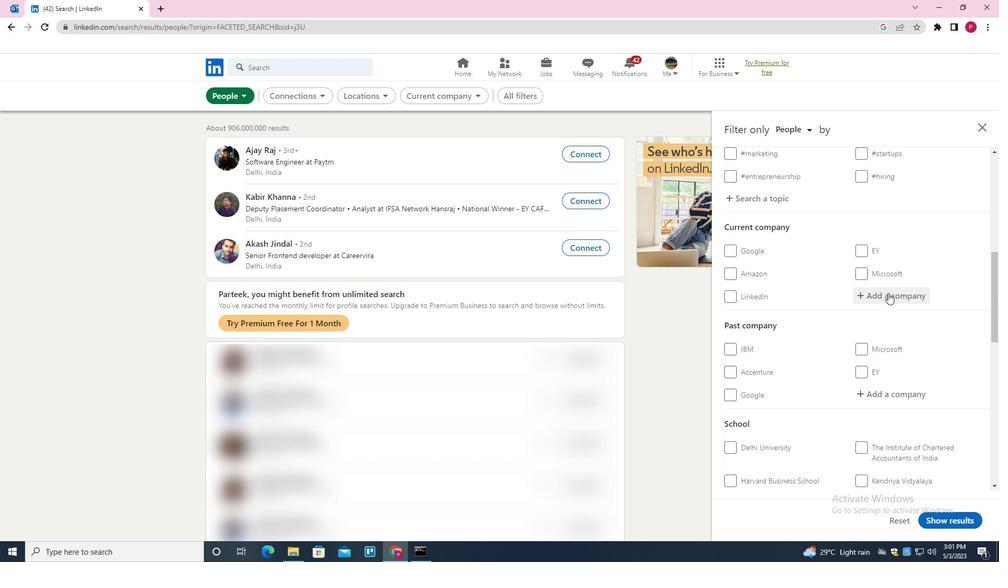 
Action: Mouse pressed left at (892, 293)
Screenshot: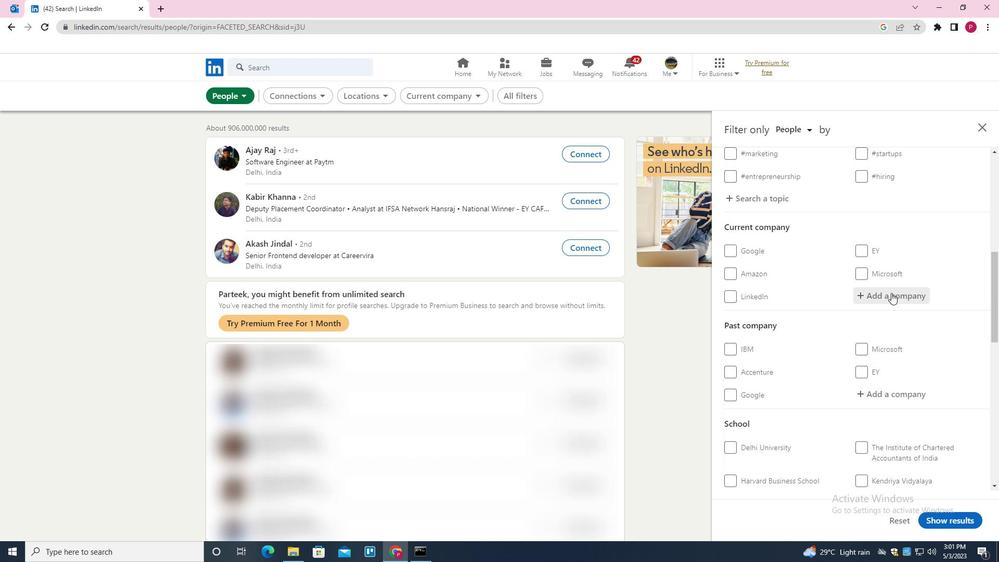 
Action: Mouse moved to (892, 293)
Screenshot: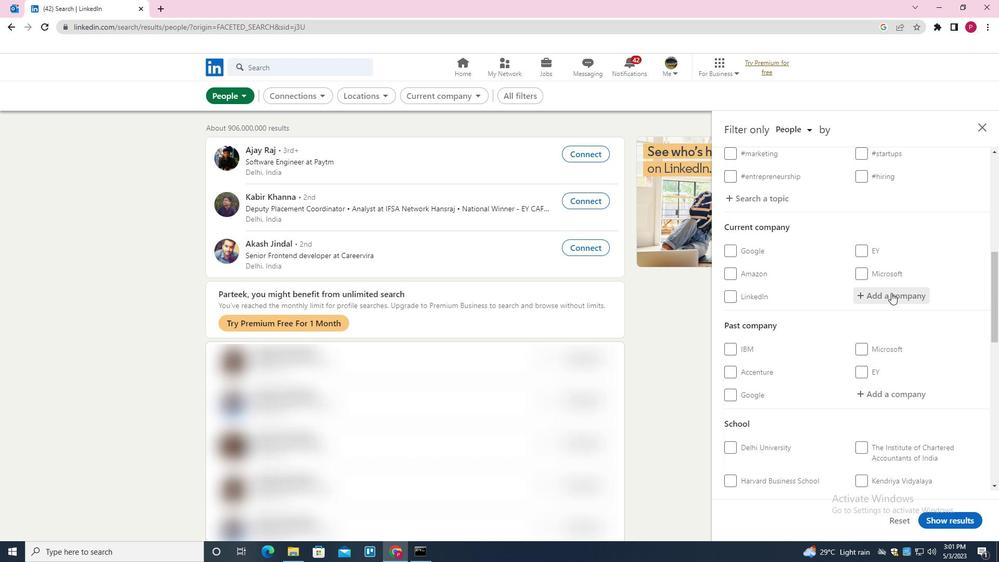 
Action: Key pressed <Key.shift><Key.shift><Key.shift><Key.shift><Key.shift>DELTA<Key.space><Key.shift><Key.shift>ELECTRONICS<Key.down><Key.down><Key.down><Key.enter>
Screenshot: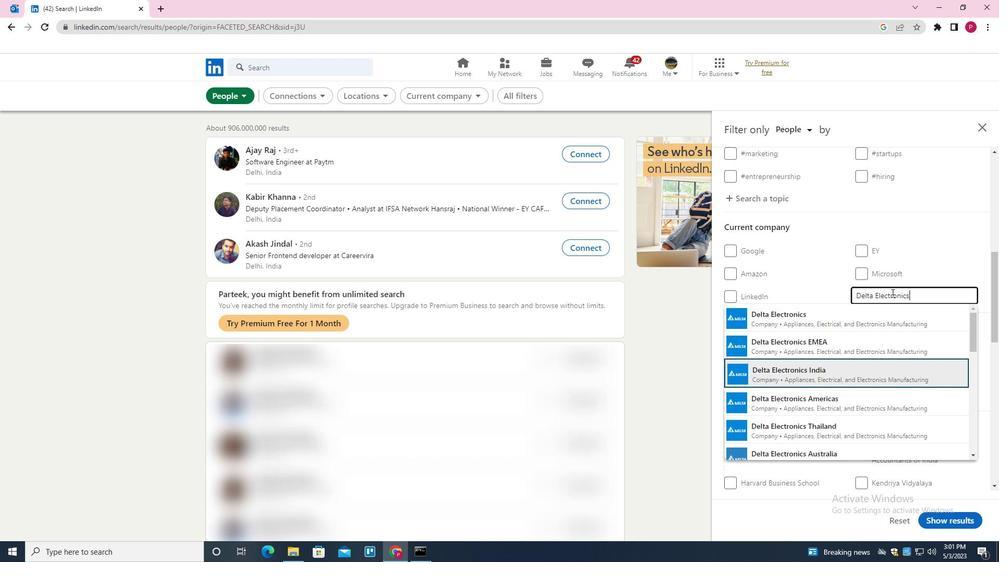 
Action: Mouse moved to (883, 272)
Screenshot: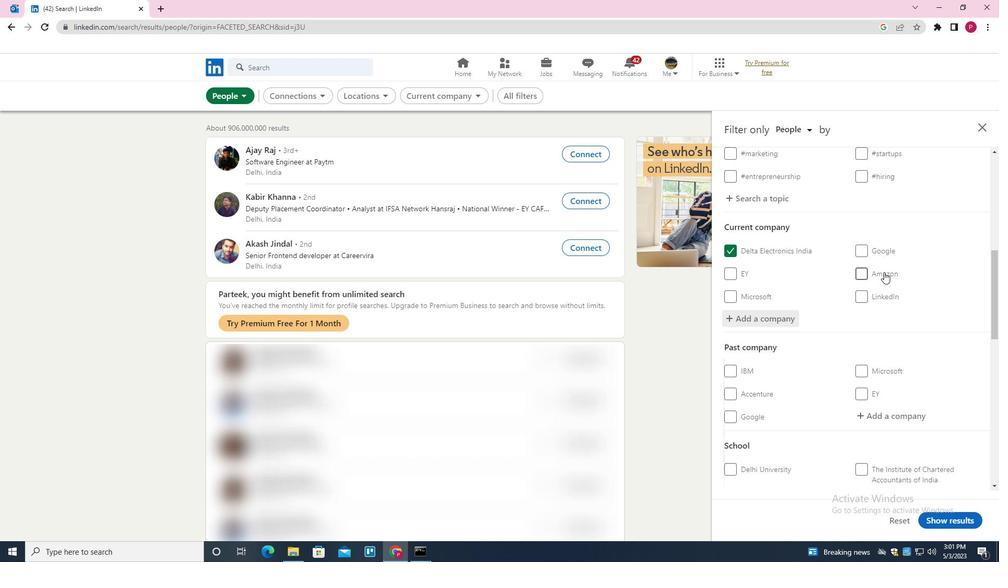 
Action: Mouse scrolled (883, 271) with delta (0, 0)
Screenshot: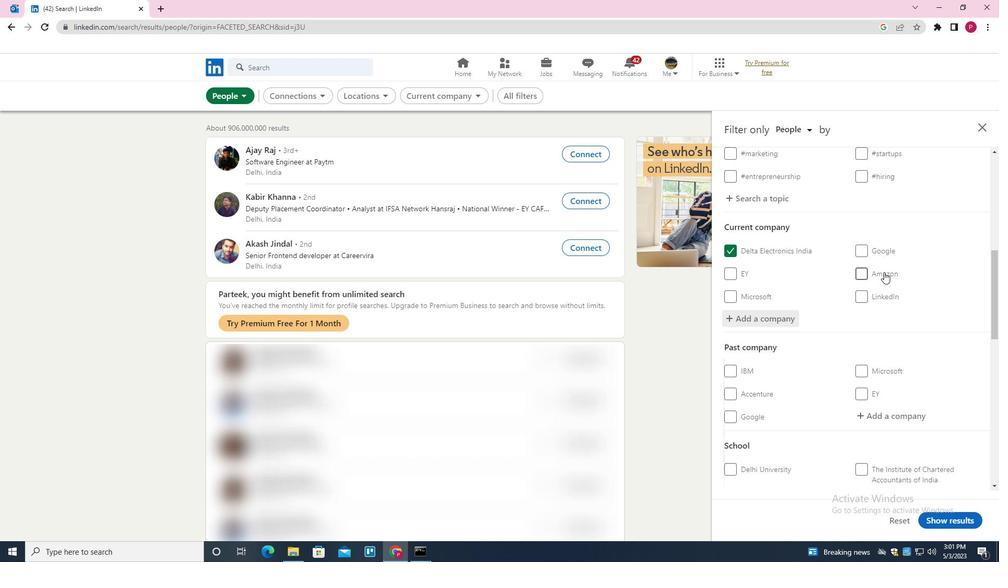 
Action: Mouse moved to (879, 275)
Screenshot: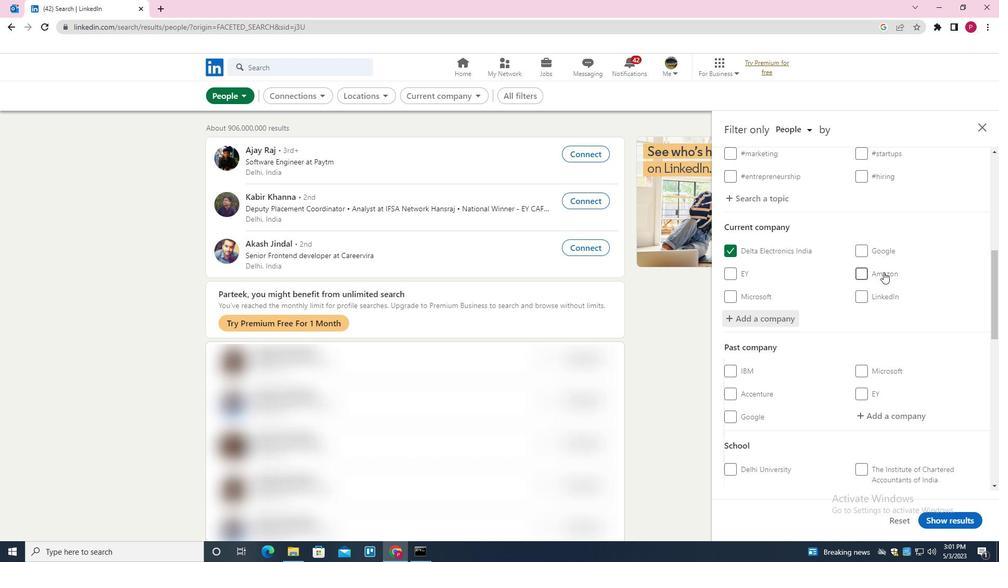 
Action: Mouse scrolled (879, 274) with delta (0, 0)
Screenshot: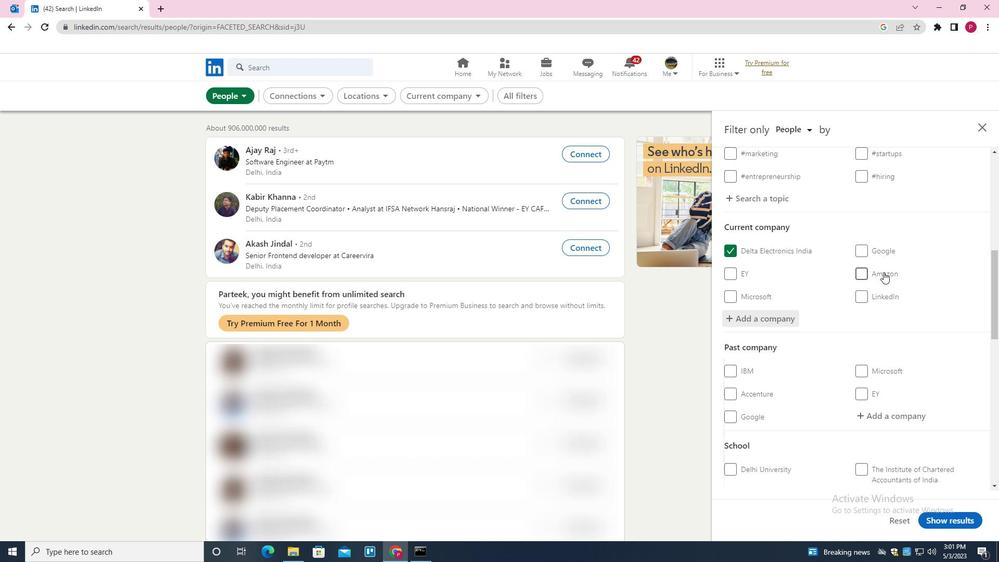 
Action: Mouse moved to (879, 276)
Screenshot: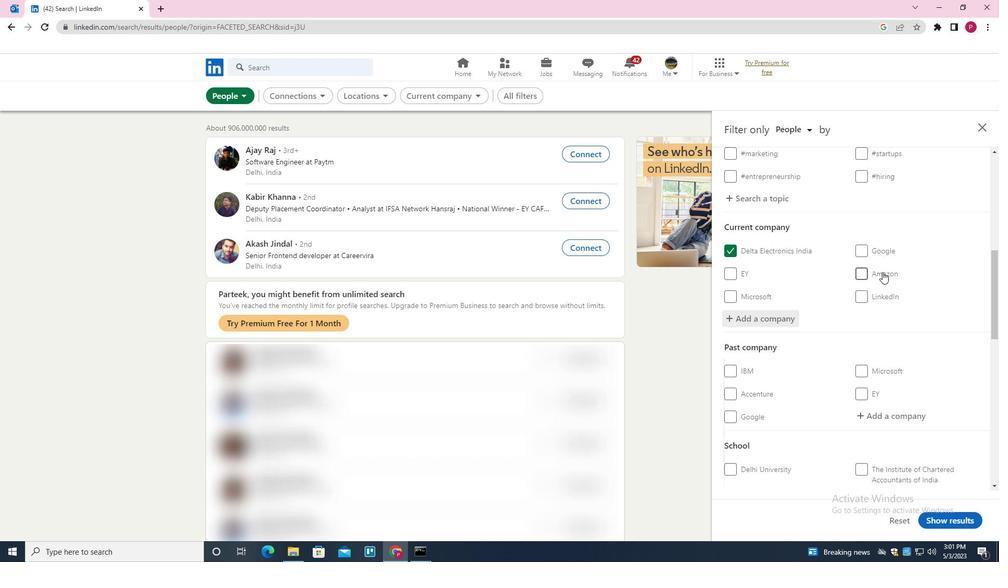 
Action: Mouse scrolled (879, 275) with delta (0, 0)
Screenshot: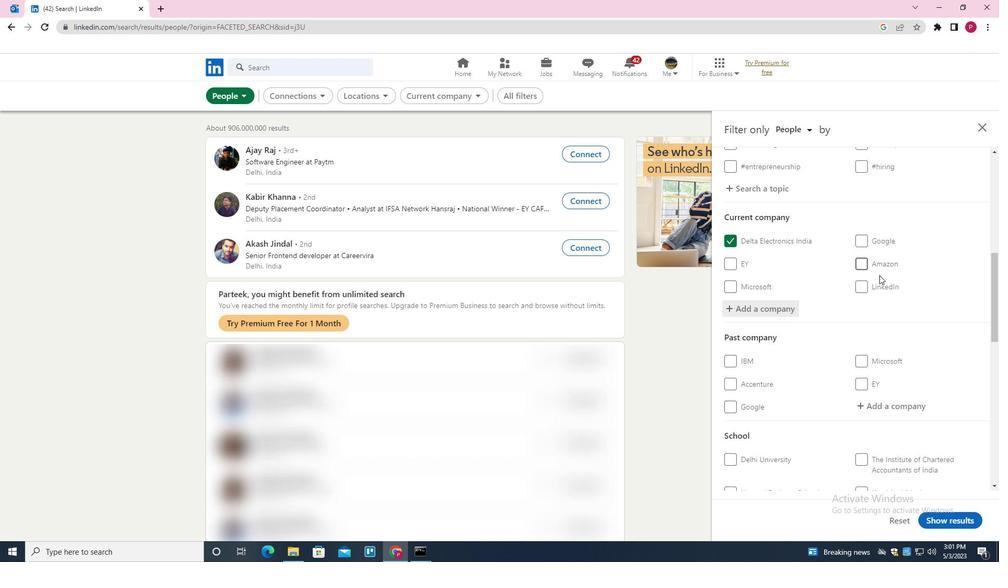 
Action: Mouse scrolled (879, 275) with delta (0, 0)
Screenshot: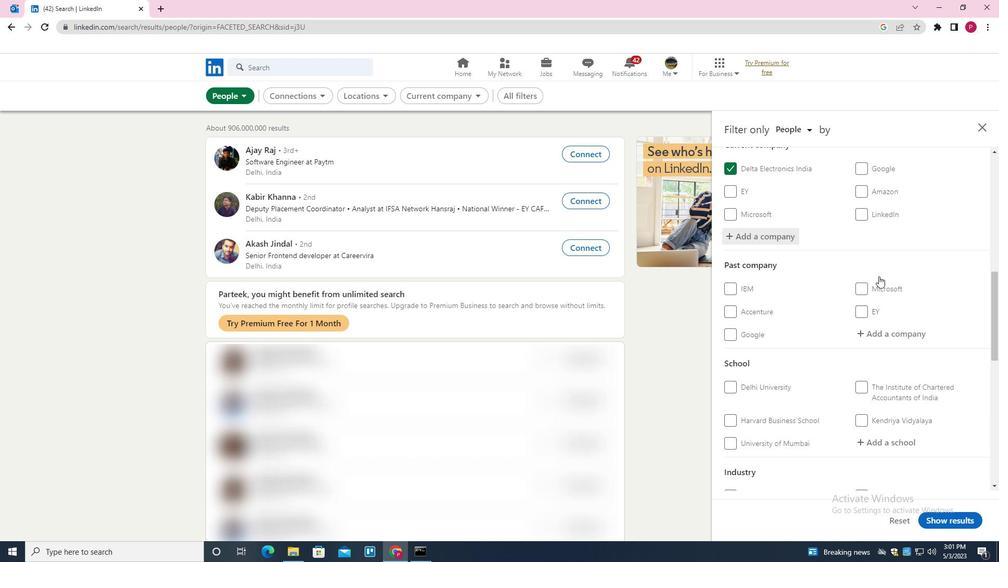 
Action: Mouse scrolled (879, 275) with delta (0, 0)
Screenshot: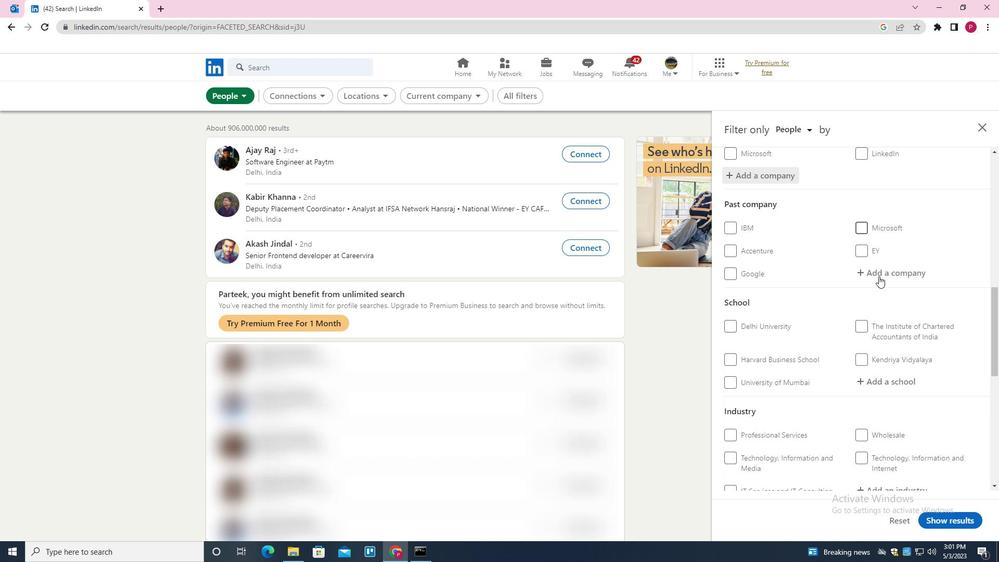 
Action: Mouse scrolled (879, 275) with delta (0, 0)
Screenshot: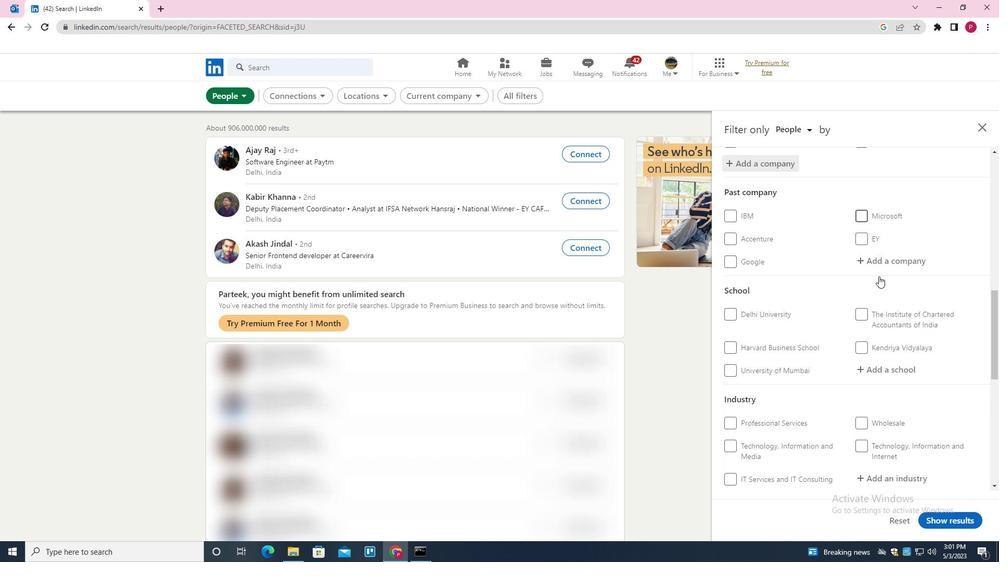 
Action: Mouse moved to (888, 211)
Screenshot: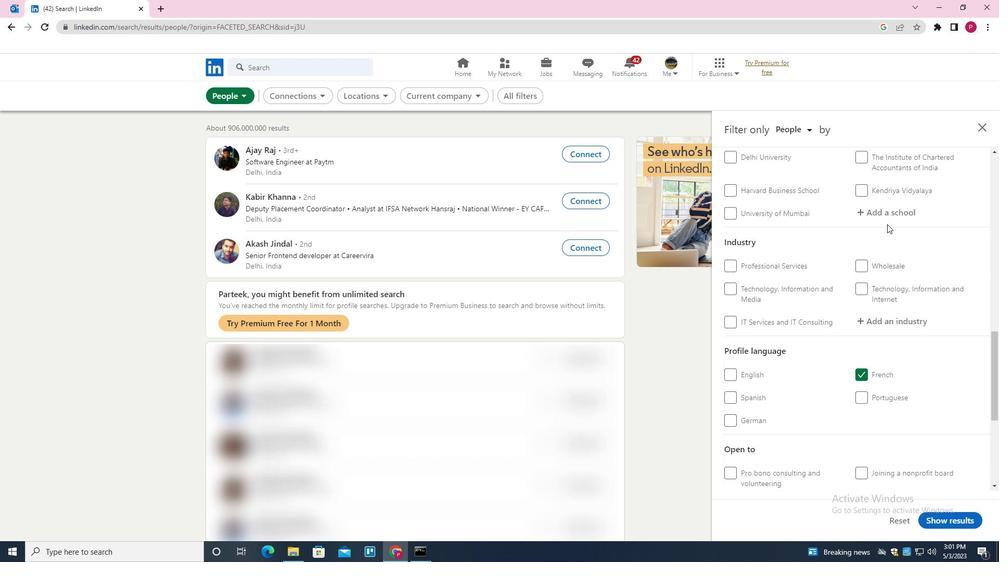 
Action: Mouse pressed left at (888, 211)
Screenshot: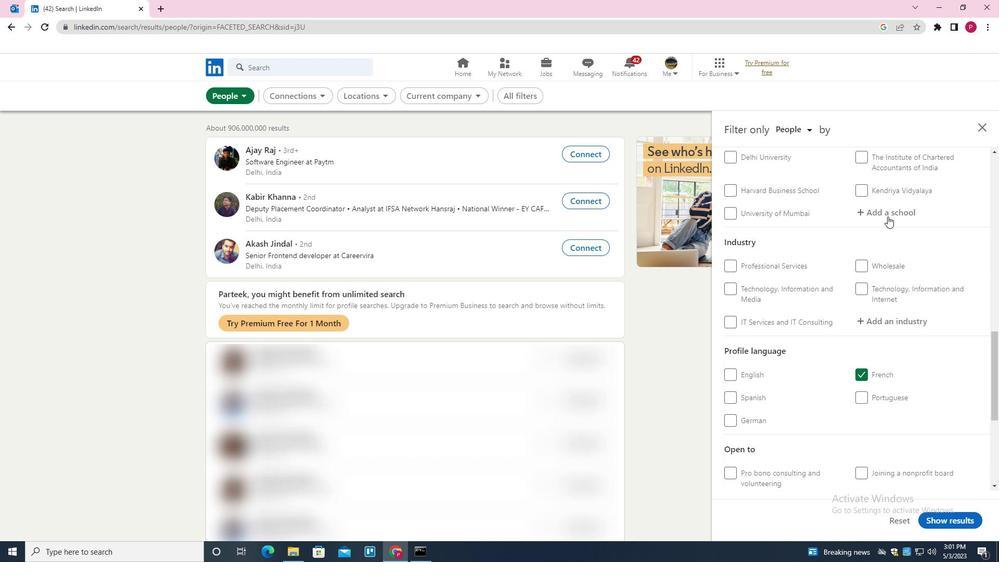 
Action: Key pressed <Key.shift><Key.shift><Key.shift><Key.shift><Key.shift><Key.shift><Key.shift><Key.shift><Key.shift><Key.shift><Key.shift><Key.shift><Key.shift><Key.shift><Key.shift><Key.shift><Key.shift><Key.shift><Key.shift><Key.shift><Key.shift><Key.shift><Key.shift><Key.shift><Key.shift><Key.shift><Key.shift><Key.shift><Key.shift><Key.shift><Key.shift><Key.shift>KOLHAPUR<Key.space><Key.shift>JOBS<Key.space>
Screenshot: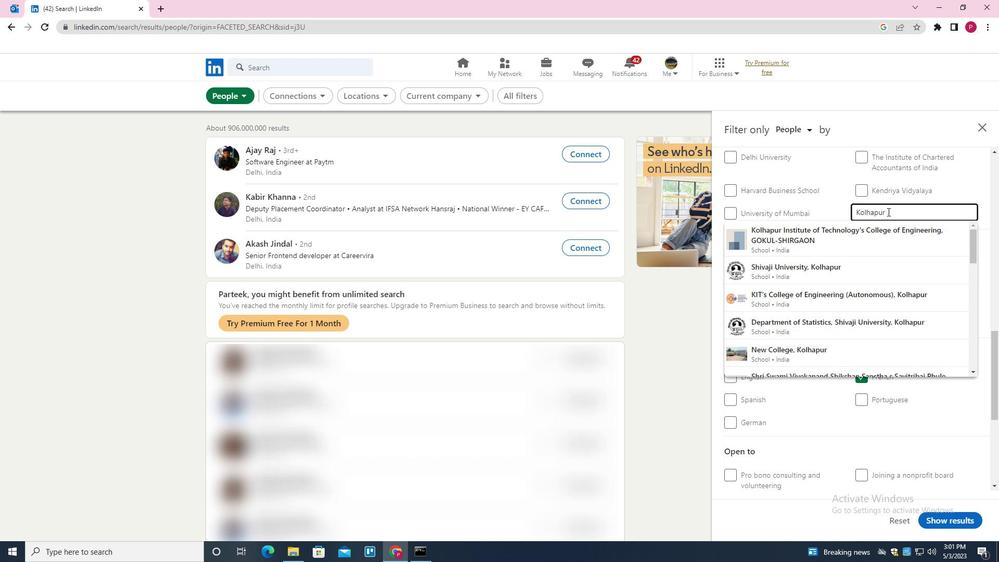 
Action: Mouse moved to (898, 213)
Screenshot: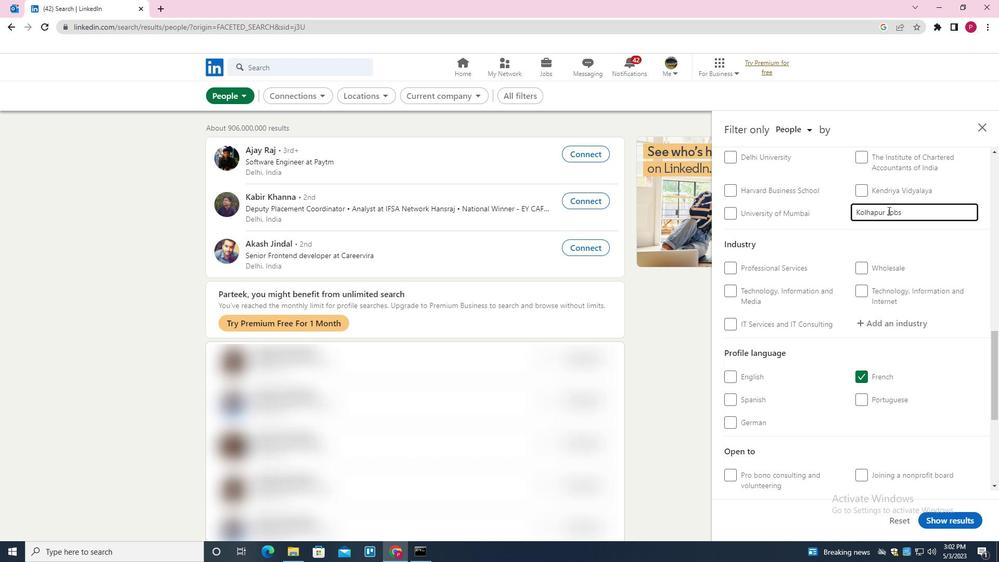 
Action: Mouse scrolled (898, 212) with delta (0, 0)
Screenshot: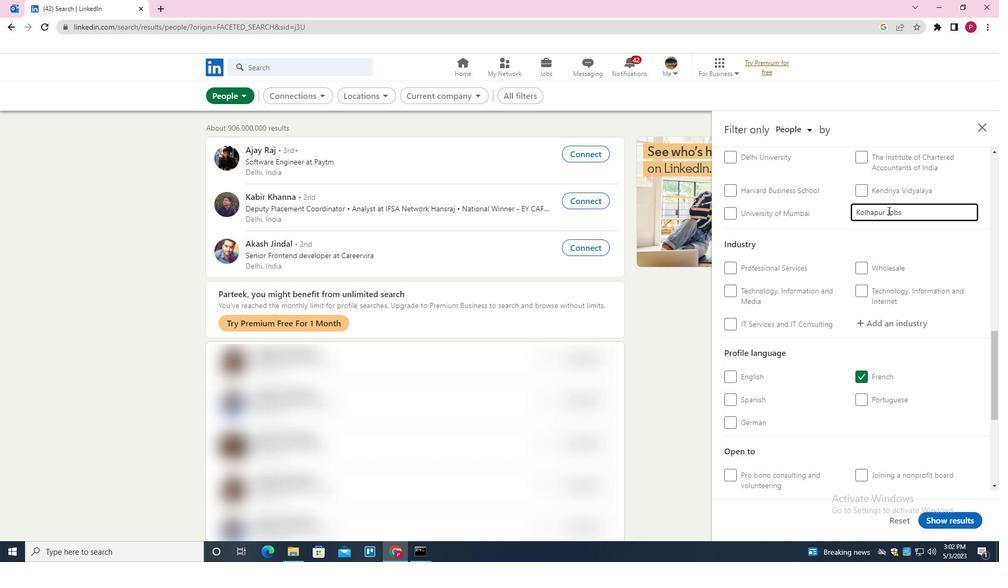 
Action: Mouse scrolled (898, 212) with delta (0, 0)
Screenshot: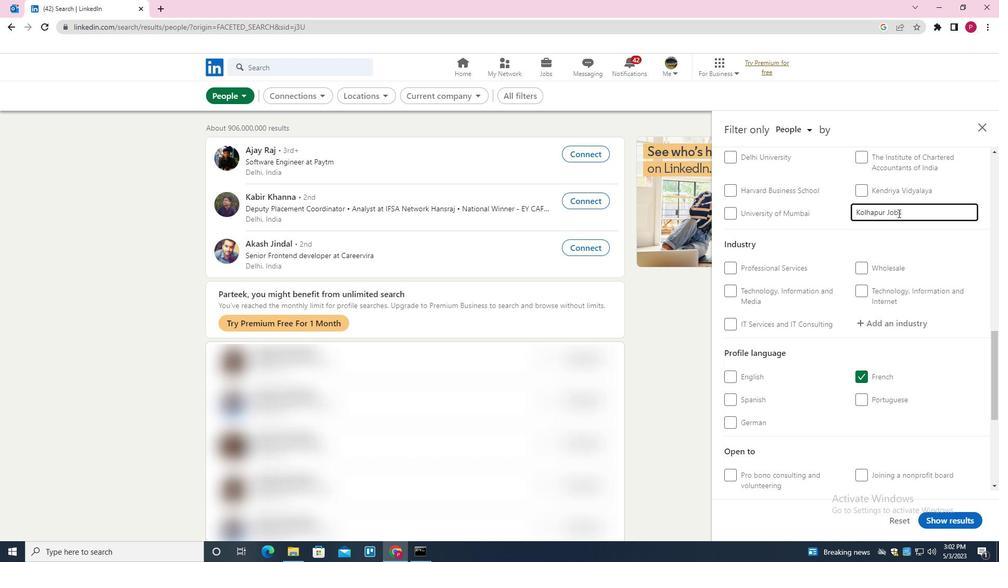 
Action: Mouse moved to (899, 217)
Screenshot: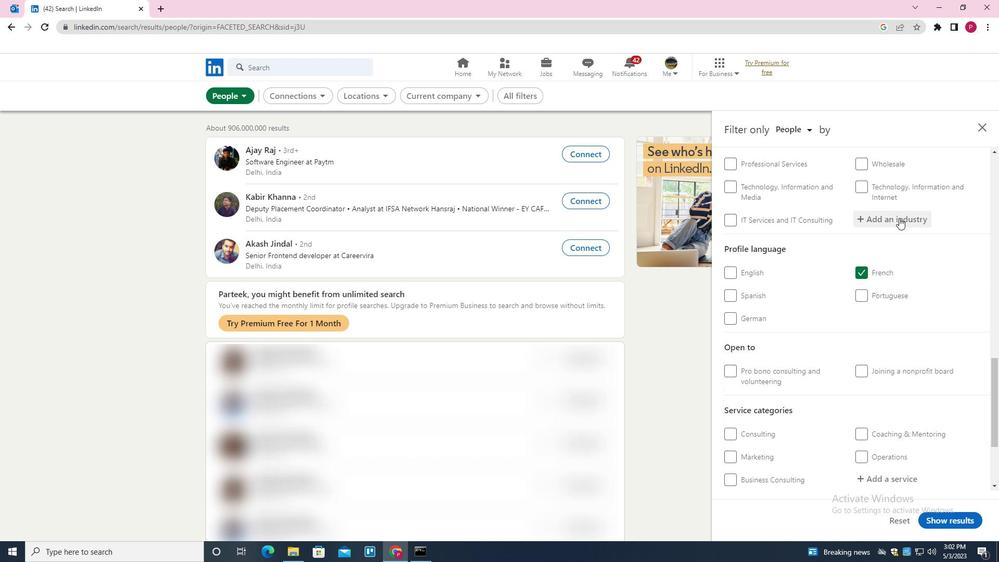 
Action: Mouse pressed left at (899, 217)
Screenshot: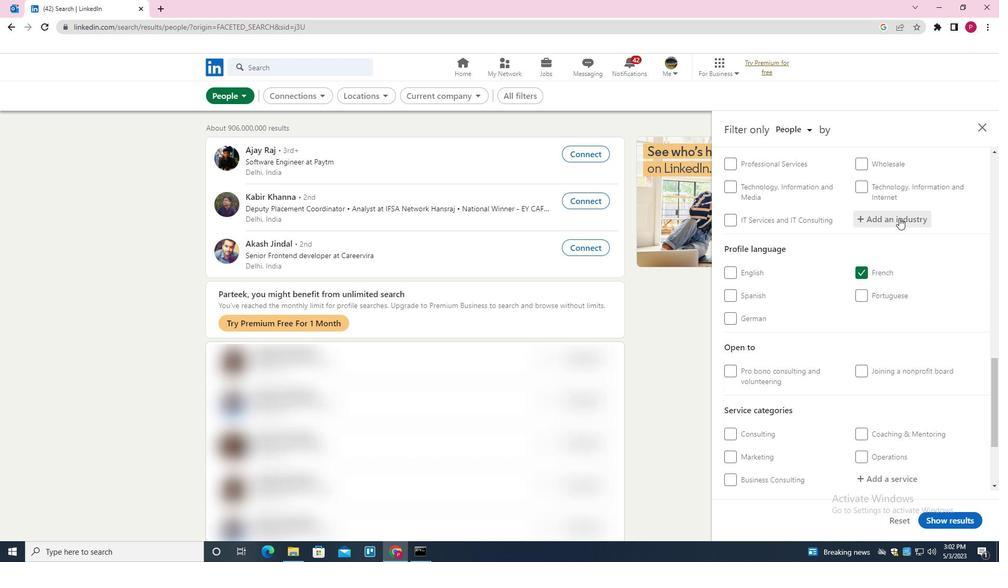
Action: Key pressed <Key.shift>AMBI<Key.backspace>ULANCE<Key.space><Key.shift>SERVICES<Key.down><Key.enter><Key.backspace><Key.down><Key.enter>
Screenshot: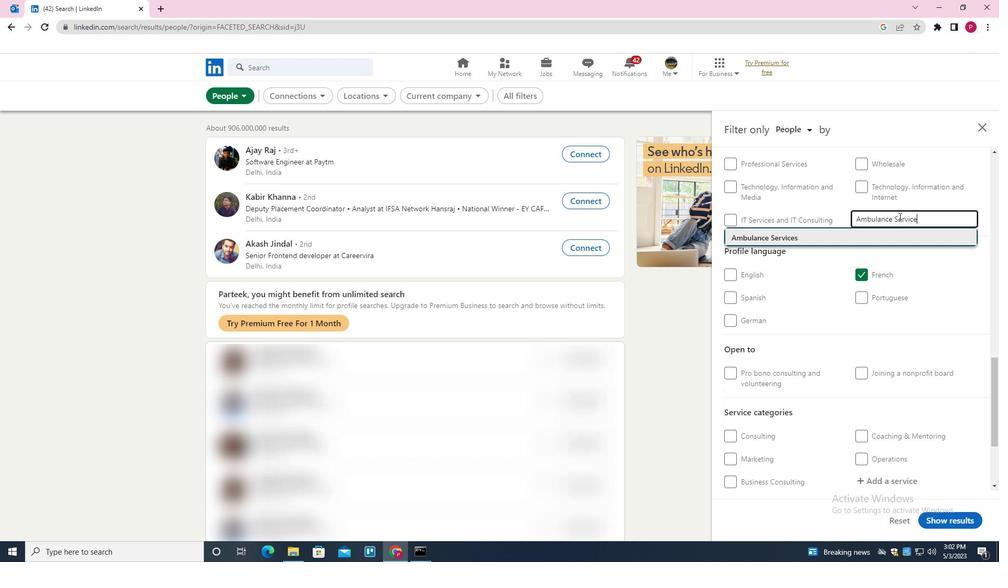 
Action: Mouse moved to (936, 271)
Screenshot: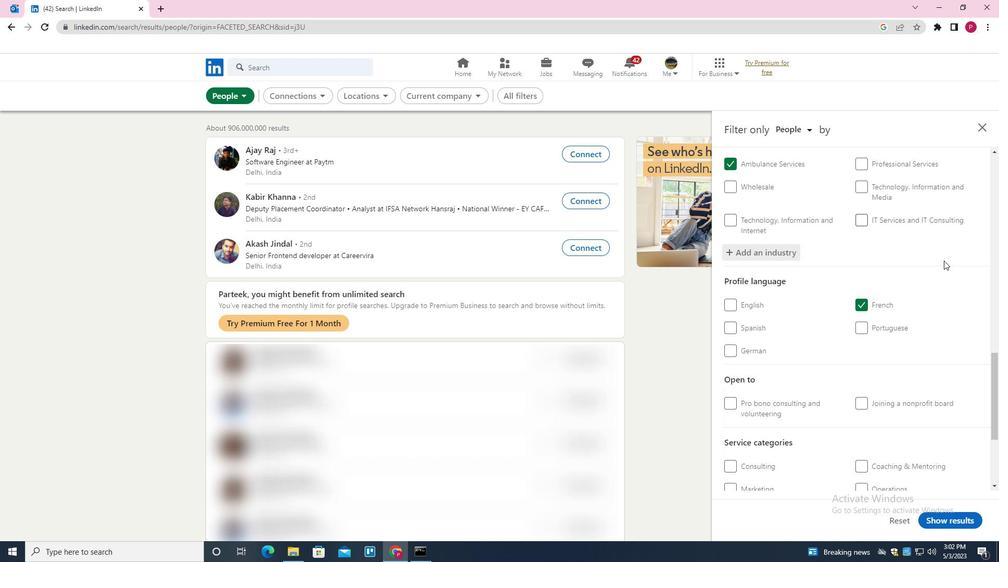 
Action: Mouse scrolled (936, 271) with delta (0, 0)
Screenshot: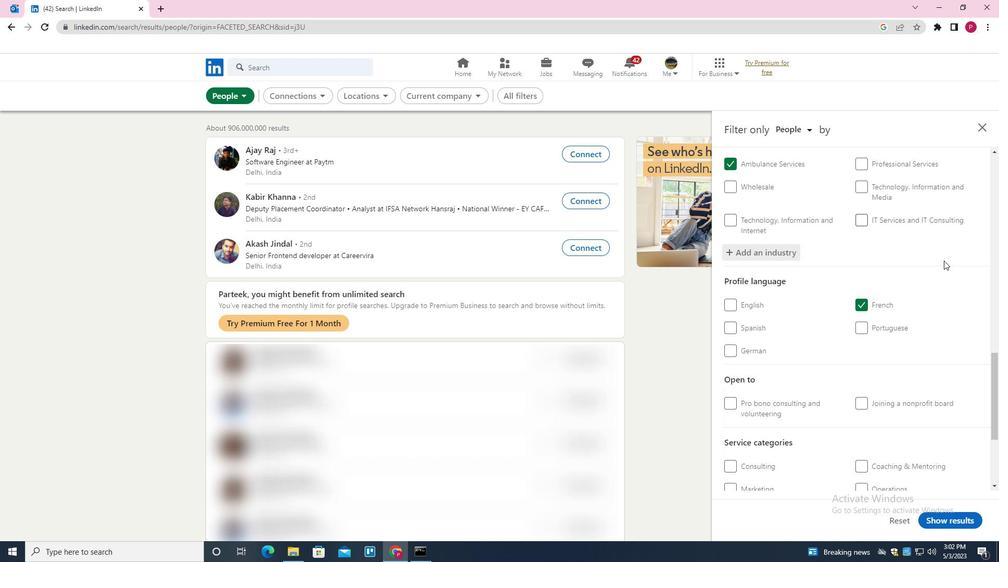 
Action: Mouse moved to (927, 276)
Screenshot: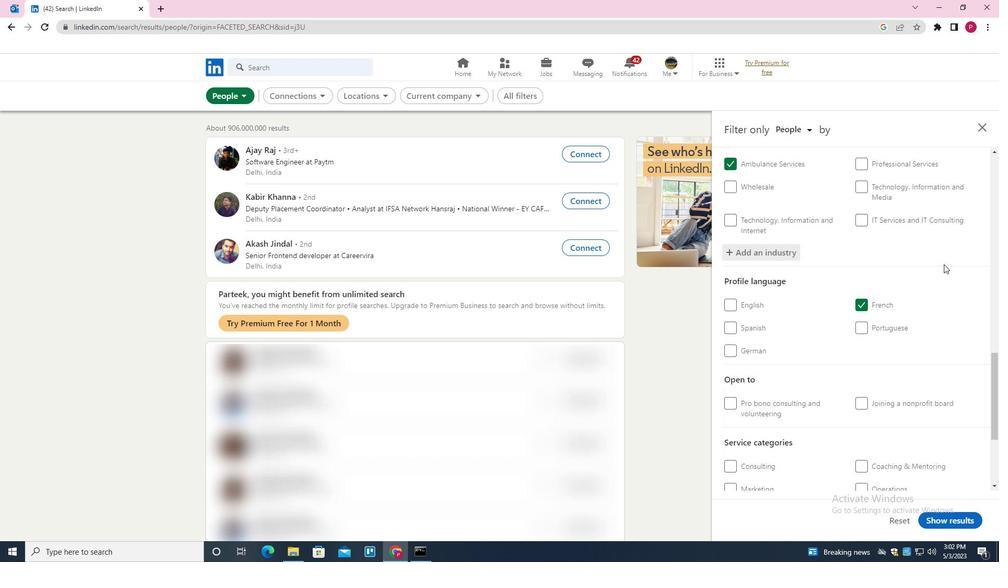 
Action: Mouse scrolled (927, 275) with delta (0, 0)
Screenshot: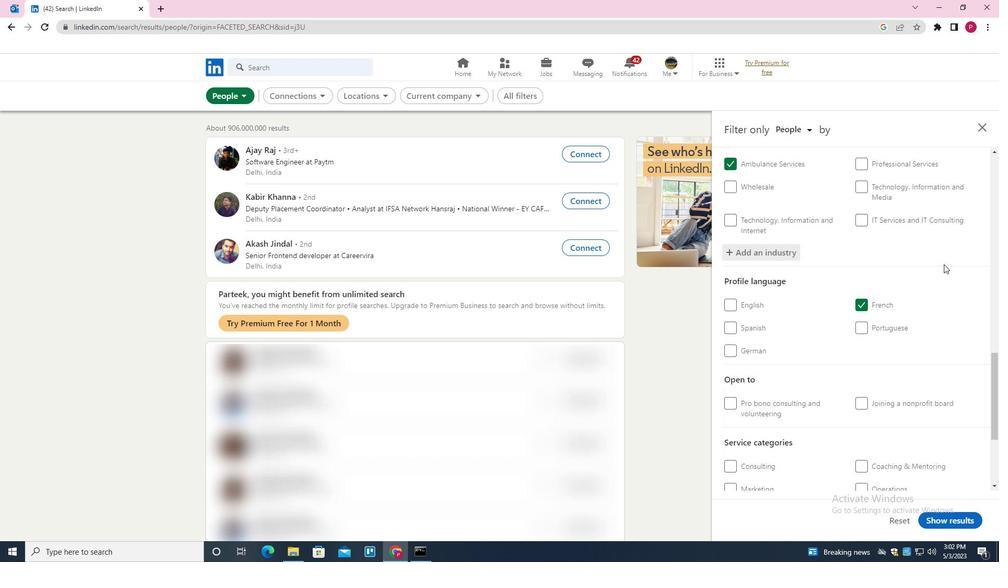 
Action: Mouse moved to (914, 281)
Screenshot: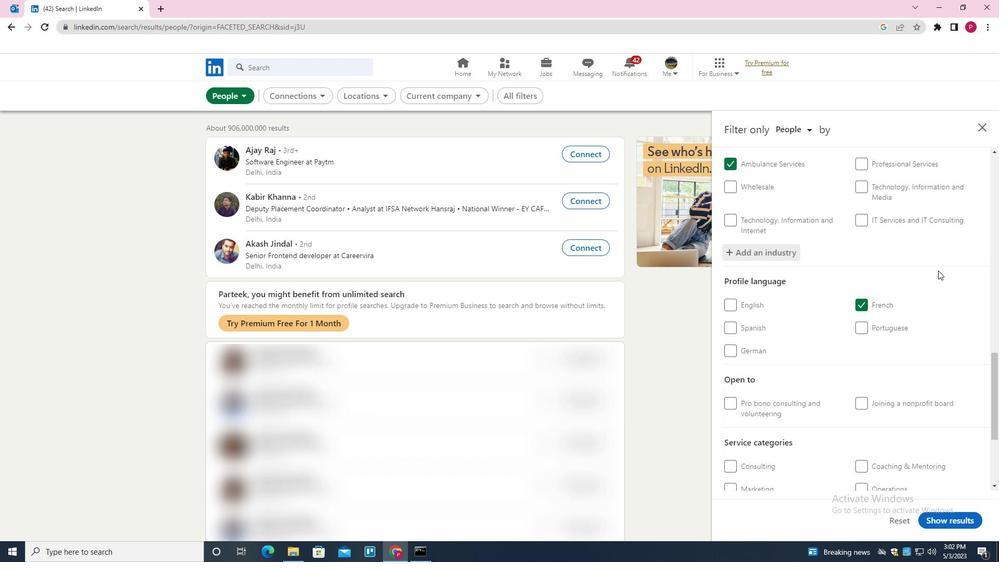 
Action: Mouse scrolled (914, 281) with delta (0, 0)
Screenshot: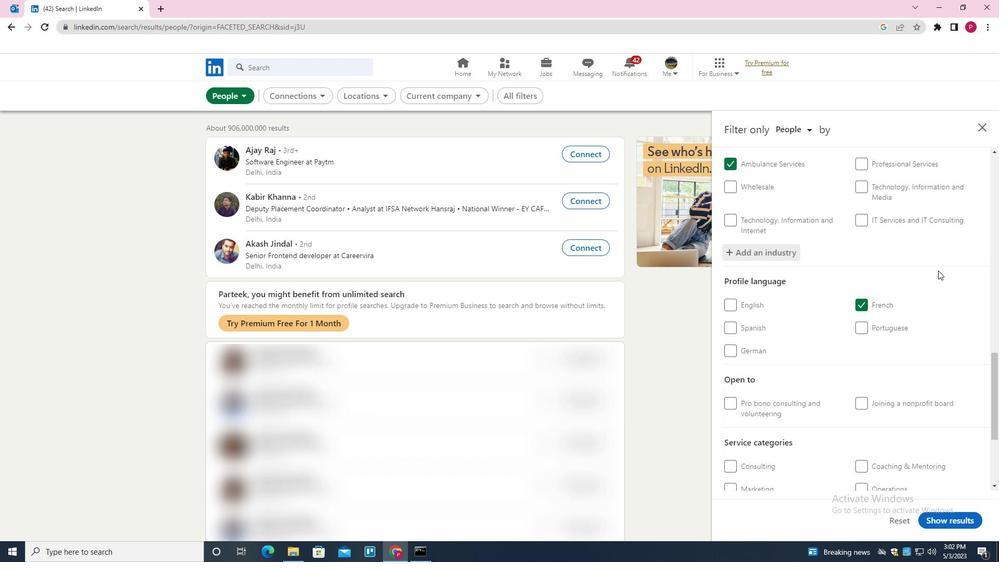 
Action: Mouse moved to (912, 282)
Screenshot: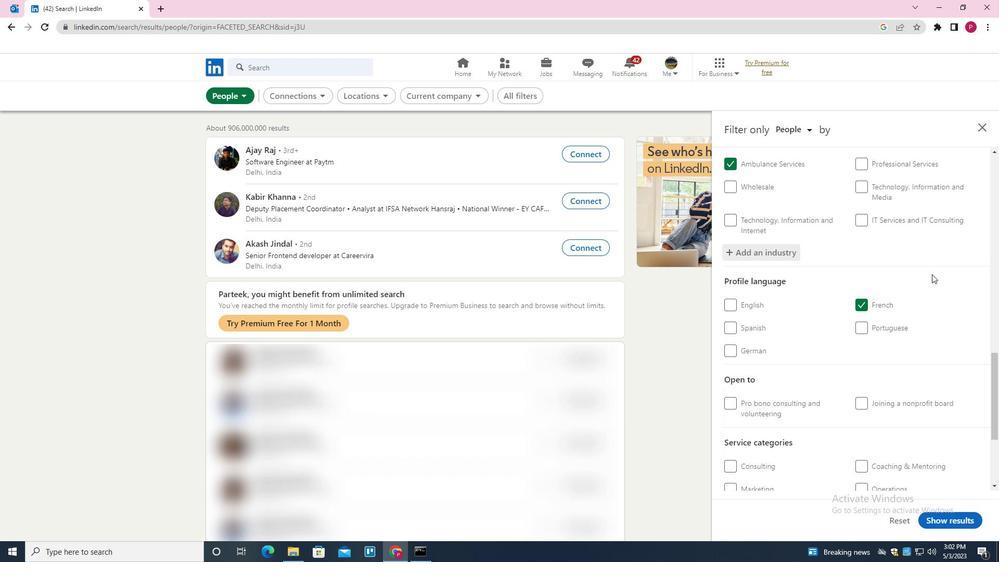 
Action: Mouse scrolled (912, 282) with delta (0, 0)
Screenshot: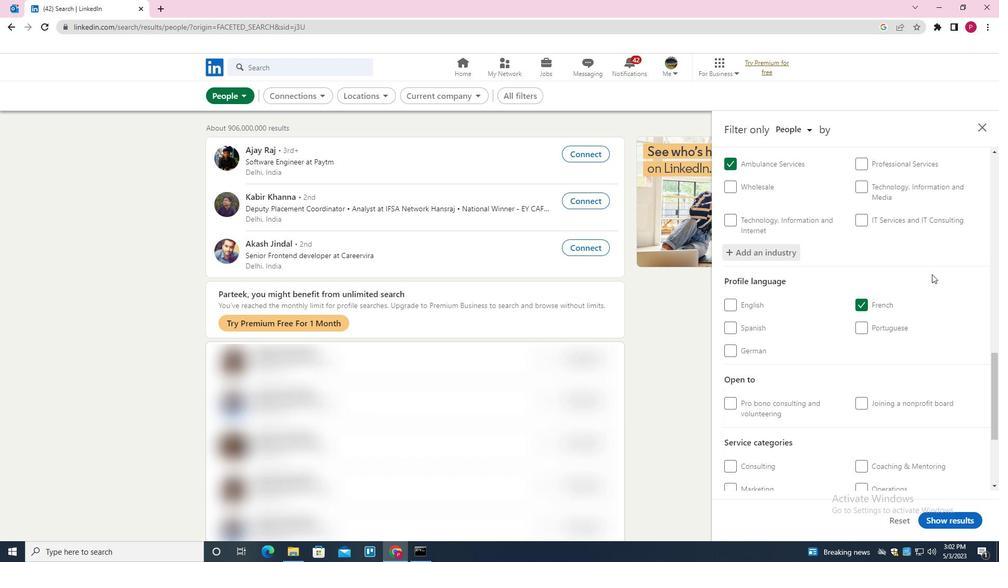 
Action: Mouse moved to (892, 344)
Screenshot: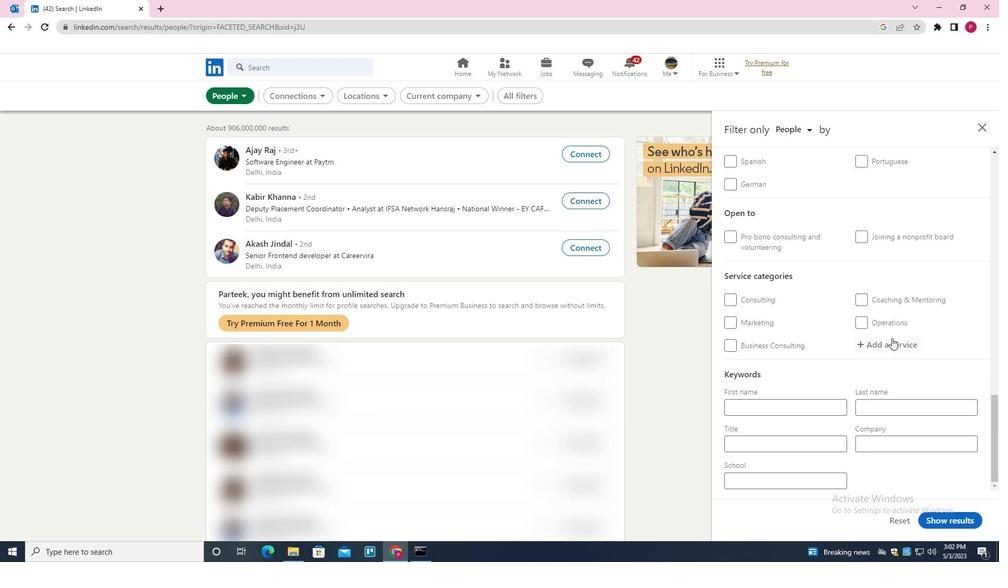 
Action: Mouse pressed left at (892, 344)
Screenshot: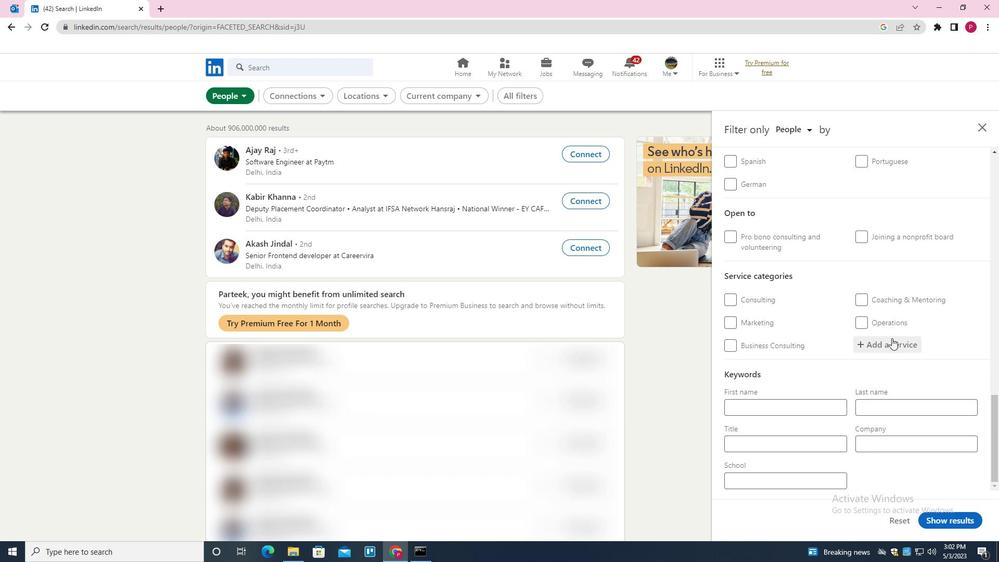 
Action: Key pressed <Key.shift><Key.shift><Key.shift><Key.shift><Key.shift><Key.shift><Key.shift><Key.shift><Key.shift><Key.shift><Key.shift><Key.shift><Key.shift><Key.shift><Key.shift><Key.shift><Key.shift><Key.shift><Key.shift>WEDDING<Key.space><Key.shift>PHOTOGRAPHY<Key.down><Key.enter>
Screenshot: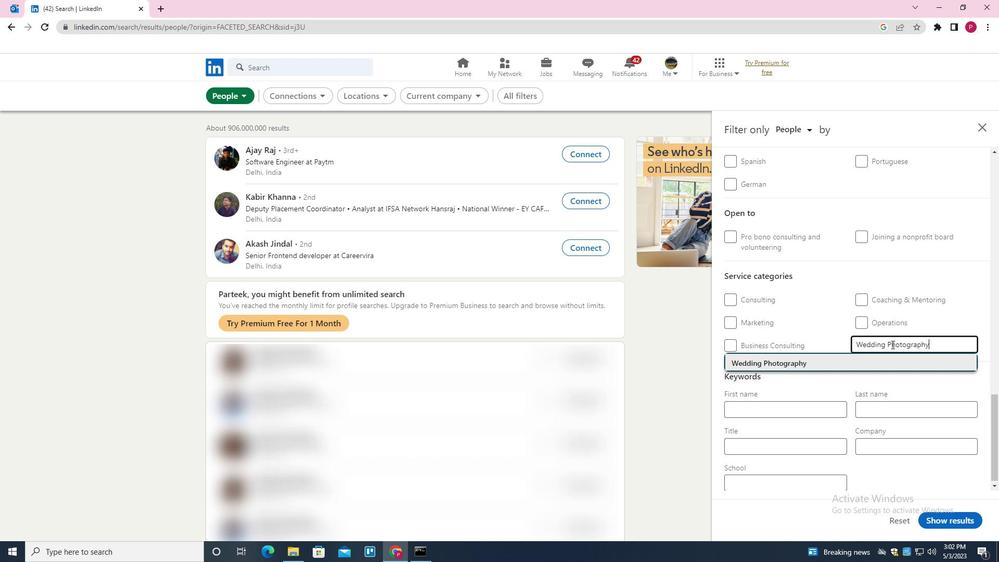 
Action: Mouse moved to (894, 343)
Screenshot: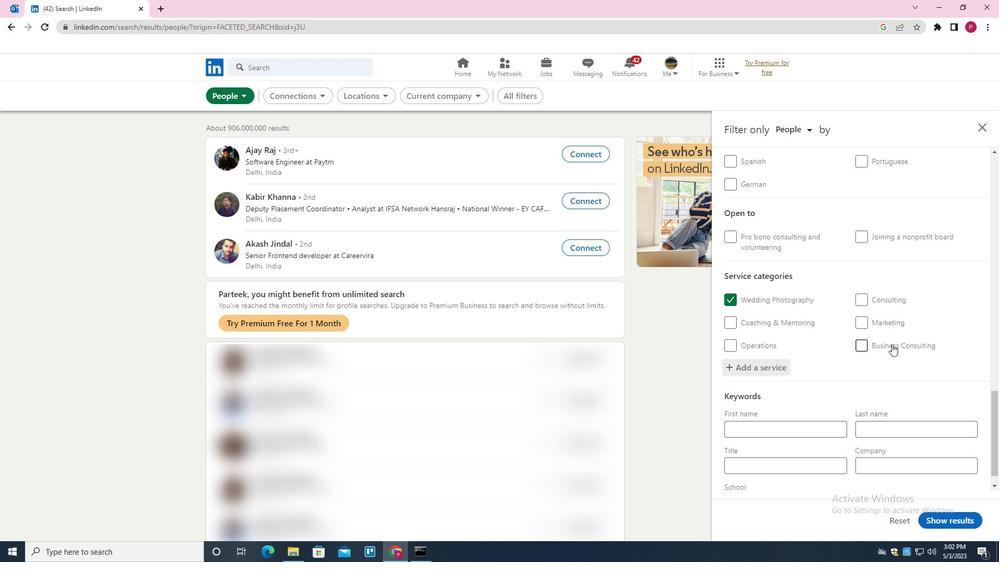
Action: Mouse scrolled (894, 342) with delta (0, 0)
Screenshot: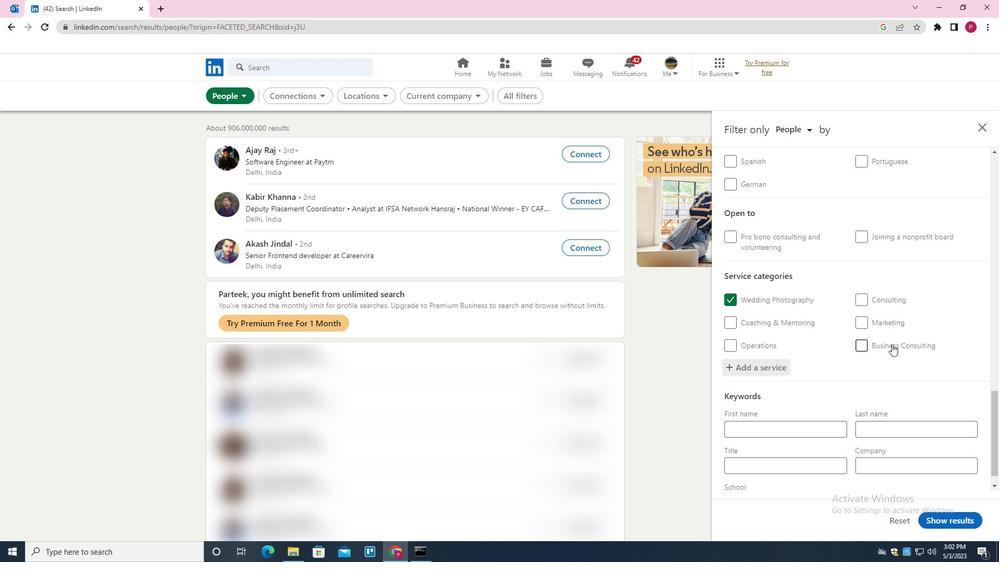 
Action: Mouse scrolled (894, 342) with delta (0, 0)
Screenshot: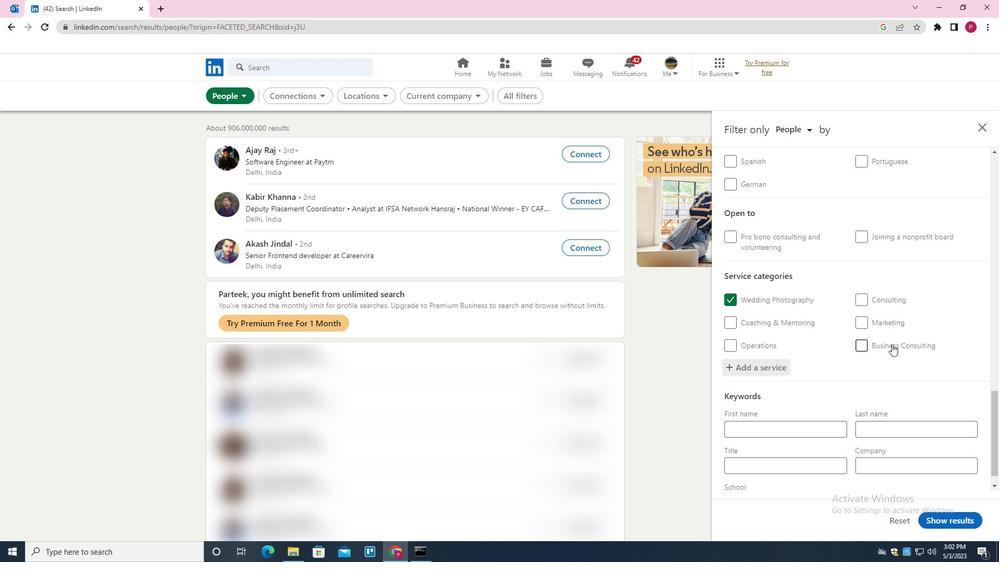 
Action: Mouse scrolled (894, 342) with delta (0, 0)
Screenshot: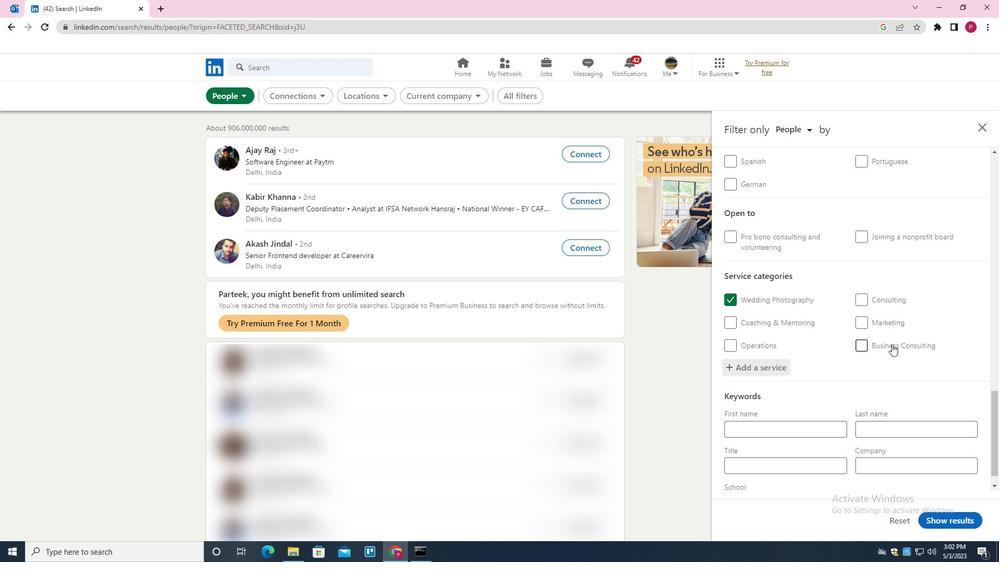 
Action: Mouse moved to (892, 348)
Screenshot: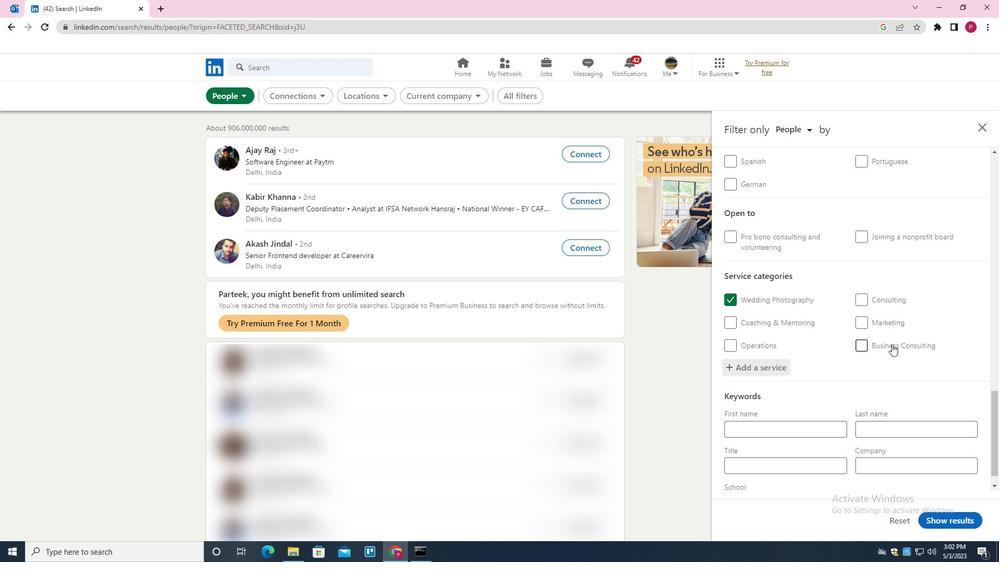 
Action: Mouse scrolled (892, 347) with delta (0, 0)
Screenshot: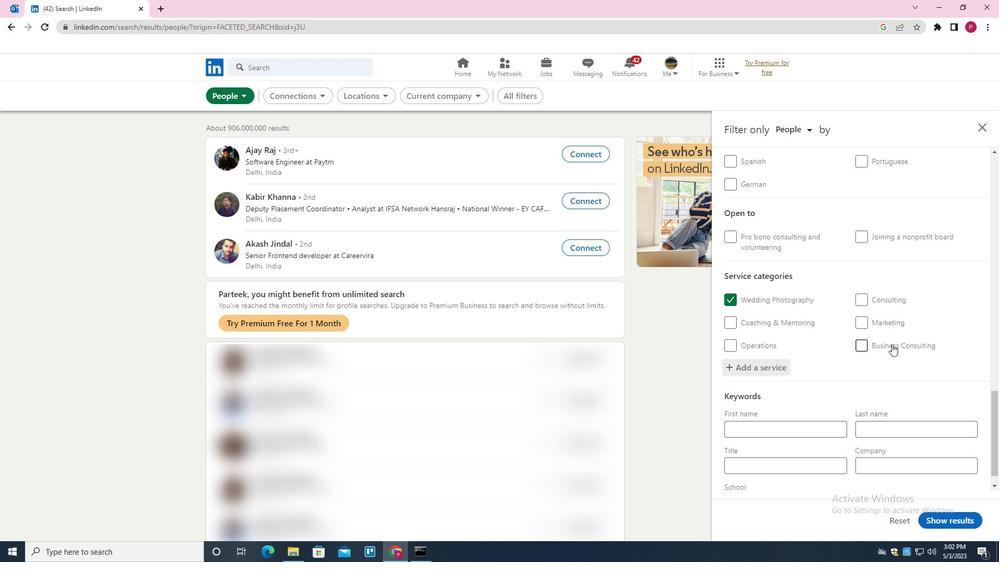
Action: Mouse moved to (885, 358)
Screenshot: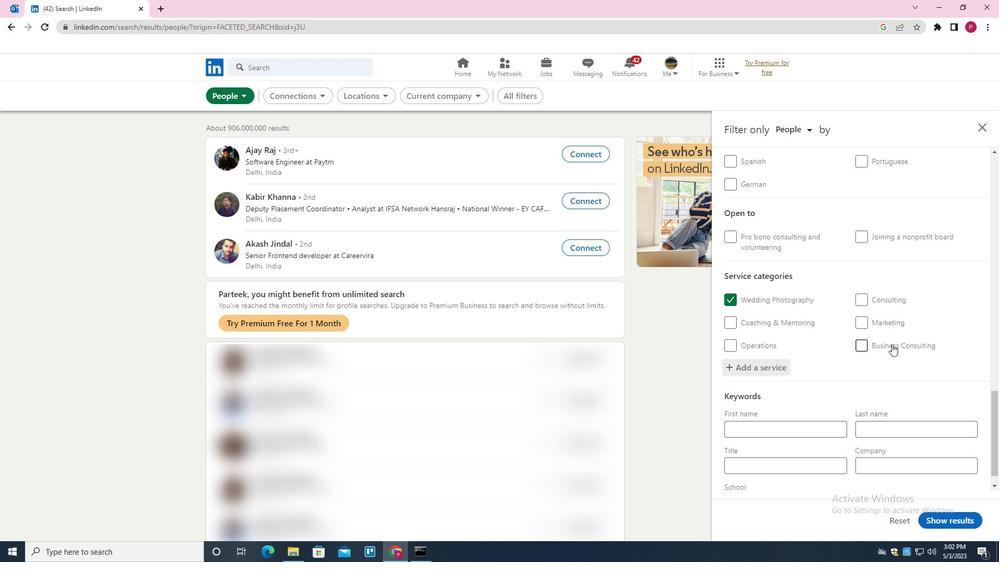 
Action: Mouse scrolled (885, 358) with delta (0, 0)
Screenshot: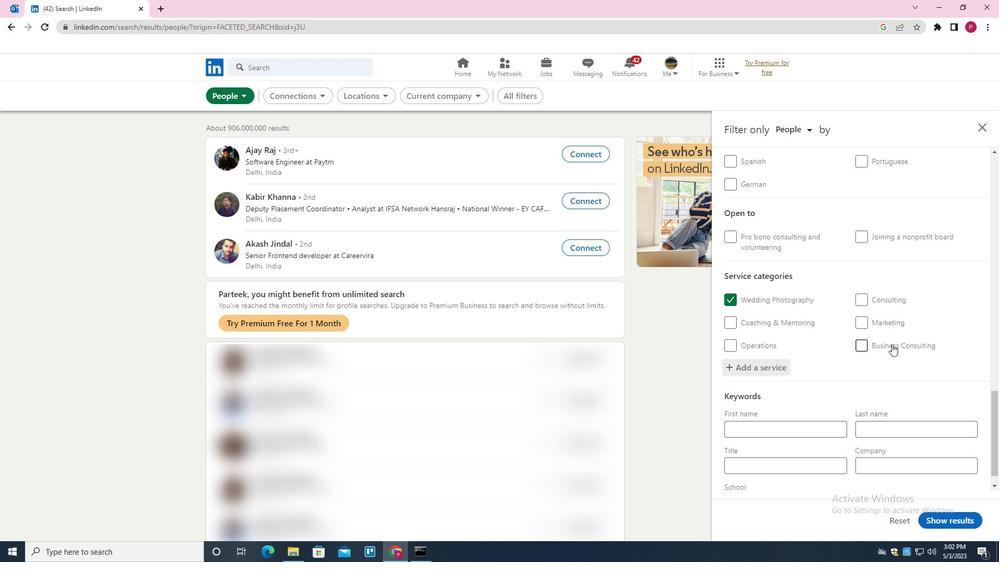 
Action: Mouse moved to (818, 444)
Screenshot: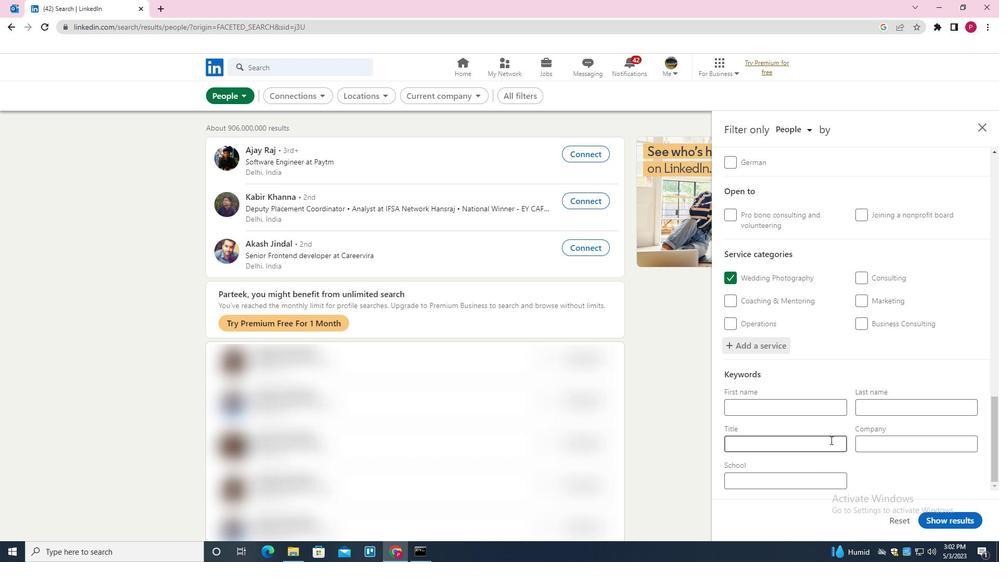 
Action: Mouse pressed left at (818, 444)
Screenshot: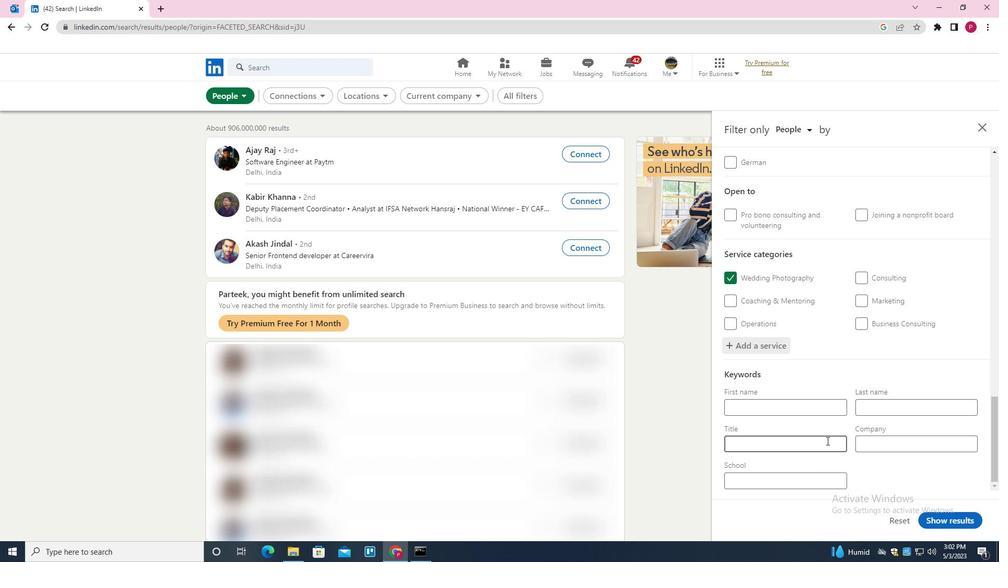 
Action: Key pressed <Key.shift><Key.shift><Key.shift><Key.shift><Key.shift><Key.shift><Key.shift><Key.shift><Key.shift><Key.shift><Key.shift><Key.shift><Key.shift><Key.shift><Key.shift><Key.shift><Key.shift><Key.shift>JOURNAL;IST<Key.backspace><Key.backspace><Key.backspace><Key.backspace>L<Key.backspace>IST
Screenshot: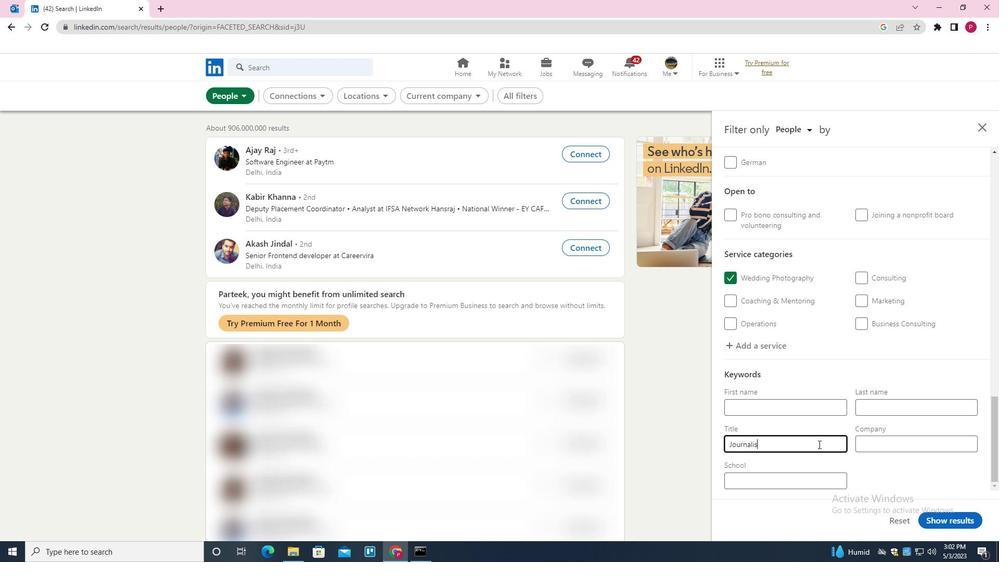 
Action: Mouse moved to (952, 523)
Screenshot: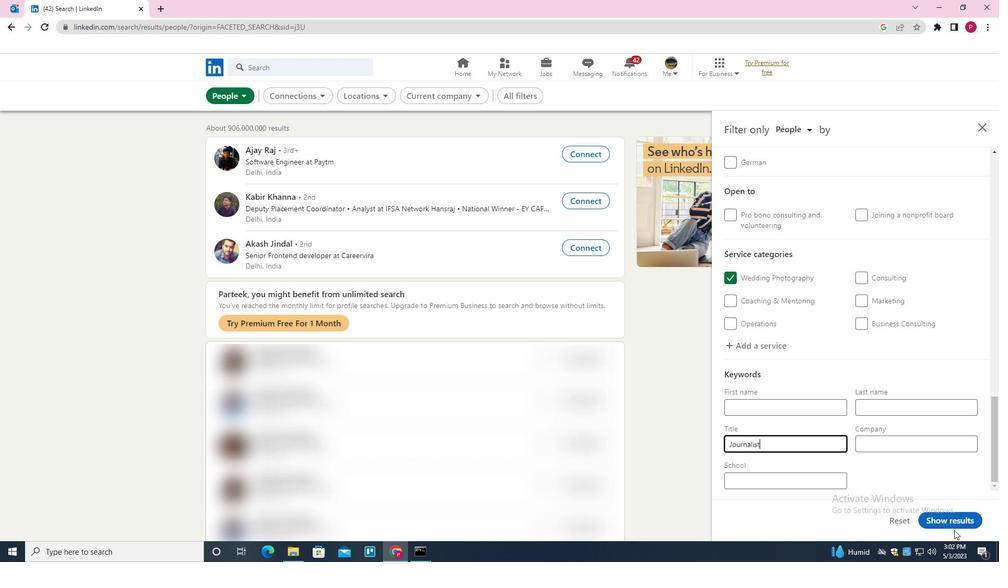 
Action: Mouse pressed left at (952, 523)
Screenshot: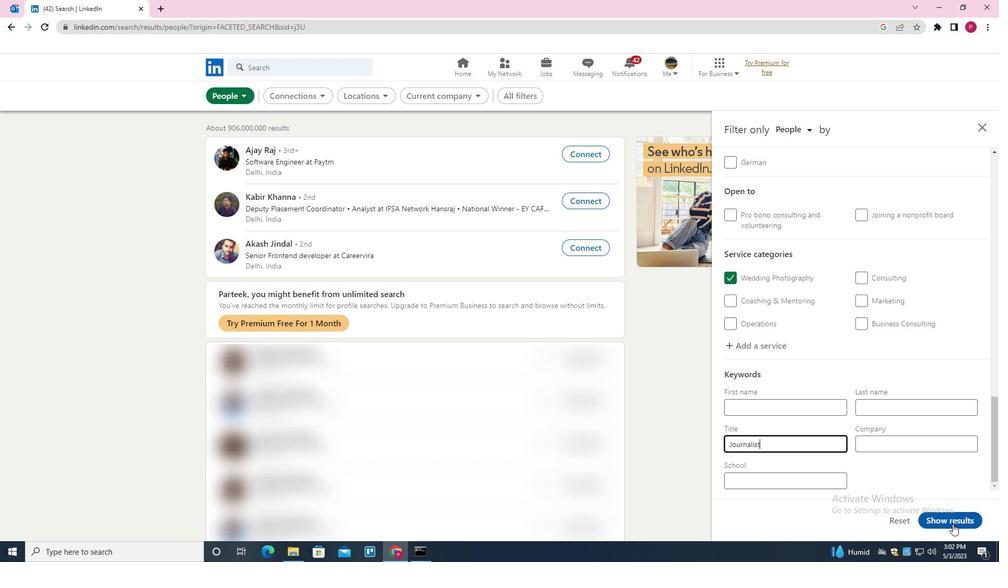 
Action: Mouse moved to (498, 241)
Screenshot: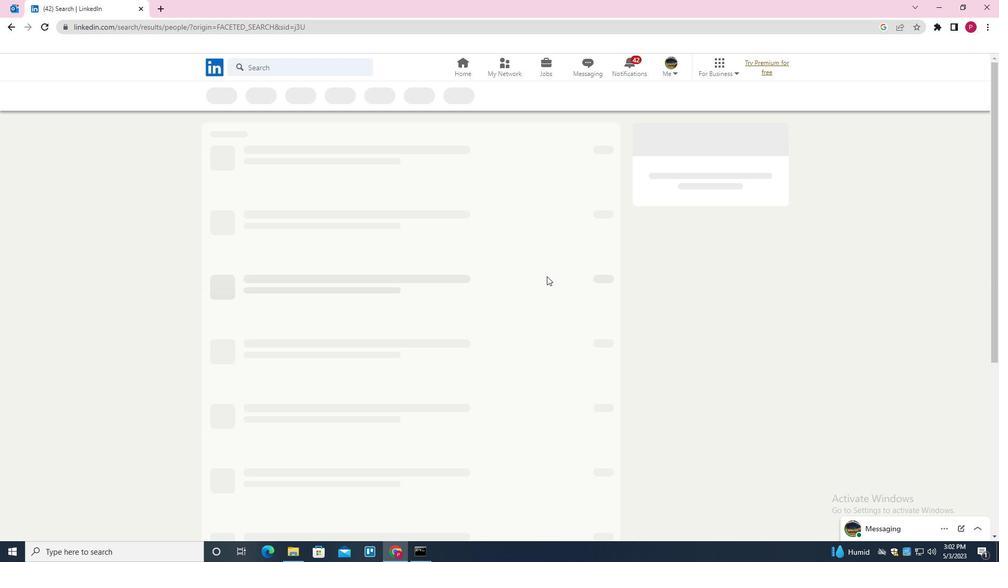 
